 Task: Create a due date automation trigger when advanced on, on the monday of the week a card is due add checklist without checklist at 11:00 AM.
Action: Mouse moved to (998, 124)
Screenshot: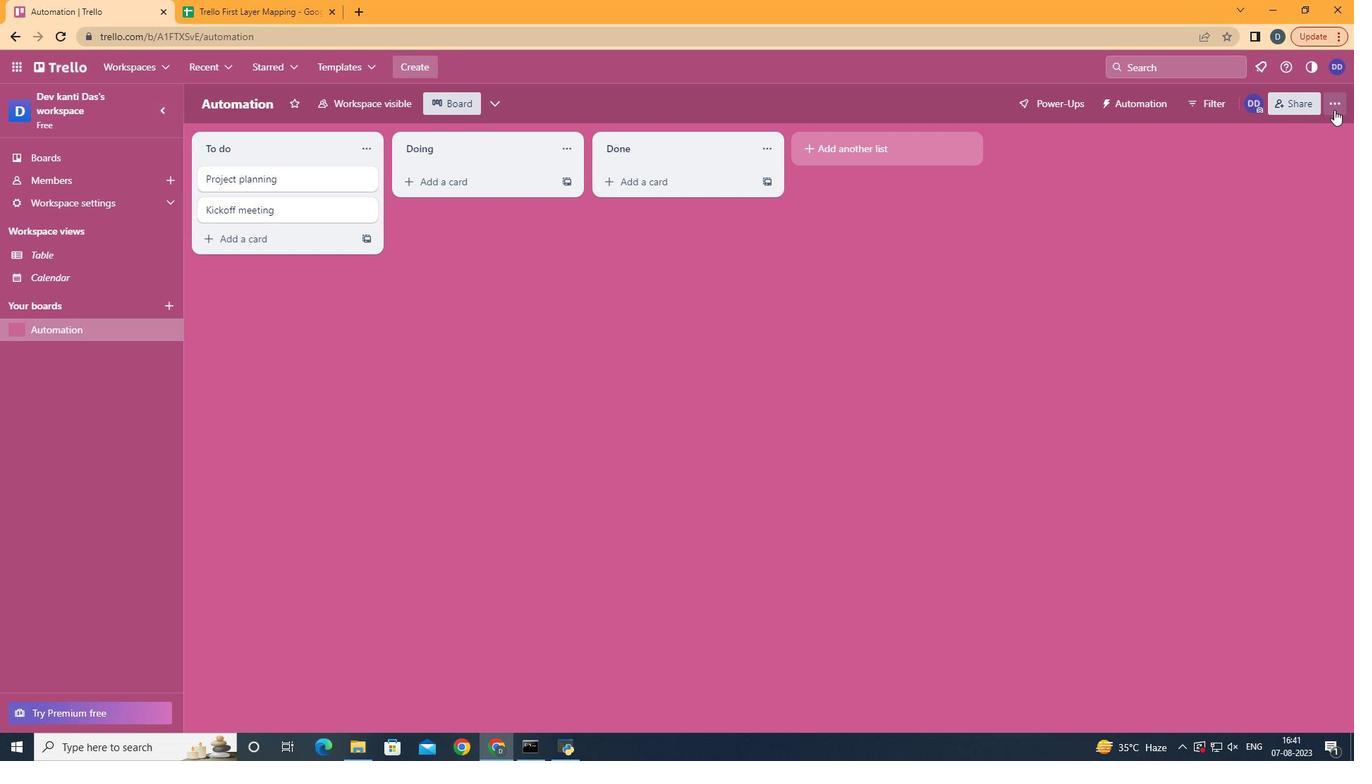 
Action: Mouse pressed left at (998, 124)
Screenshot: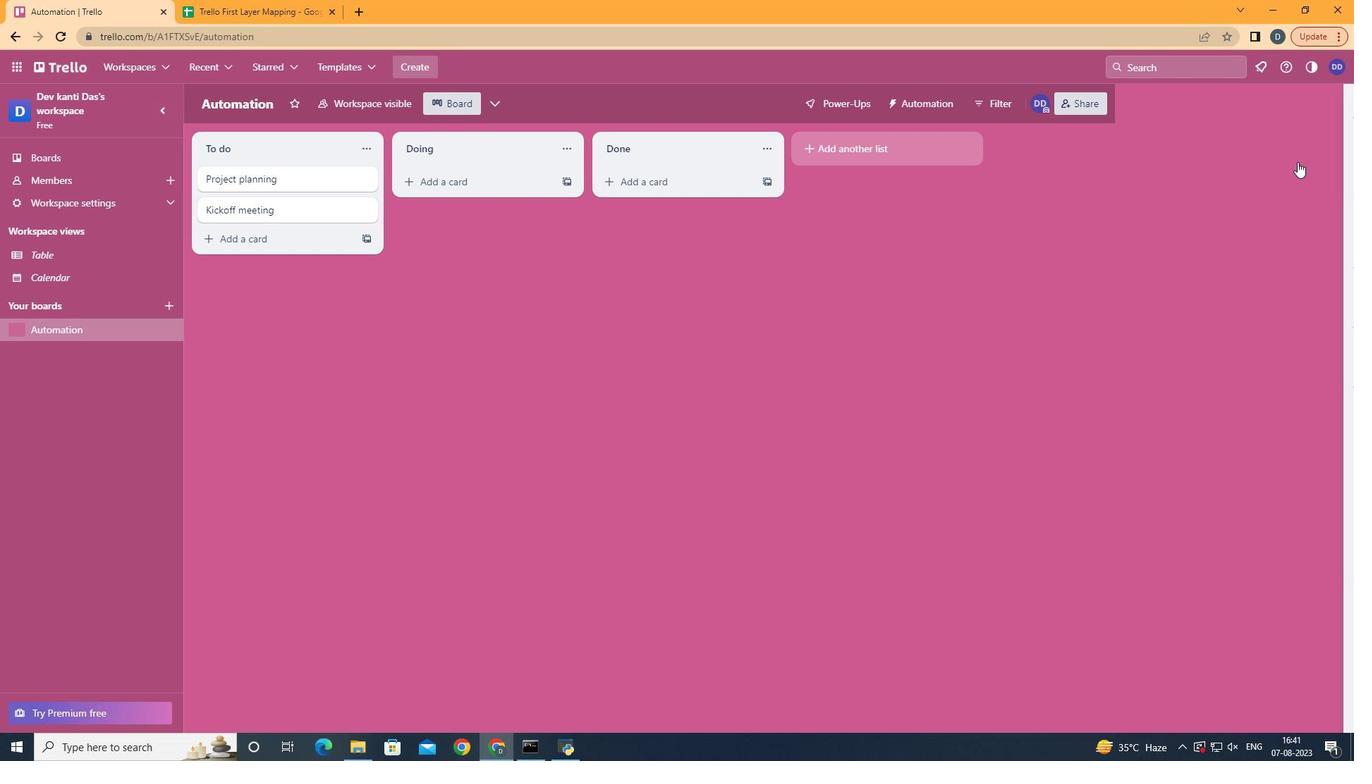 
Action: Mouse moved to (927, 309)
Screenshot: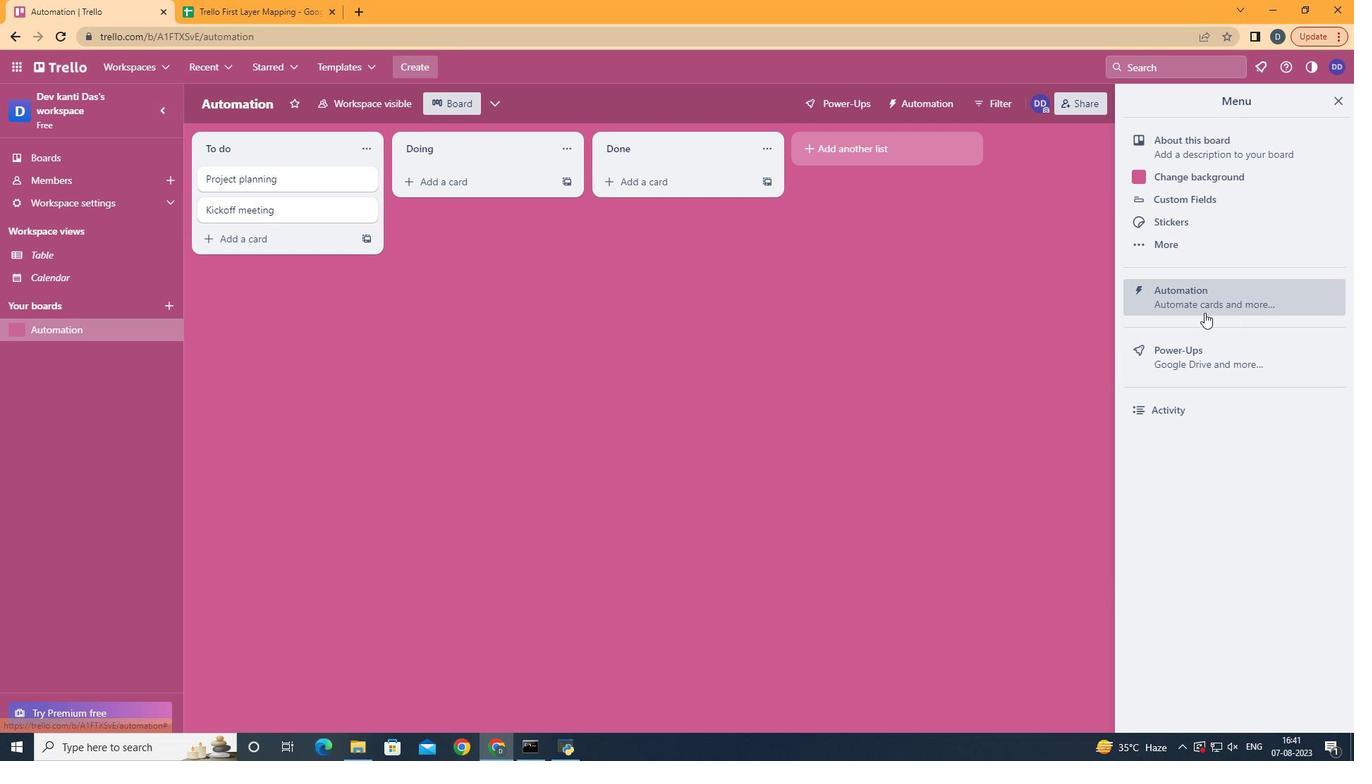 
Action: Mouse pressed left at (927, 309)
Screenshot: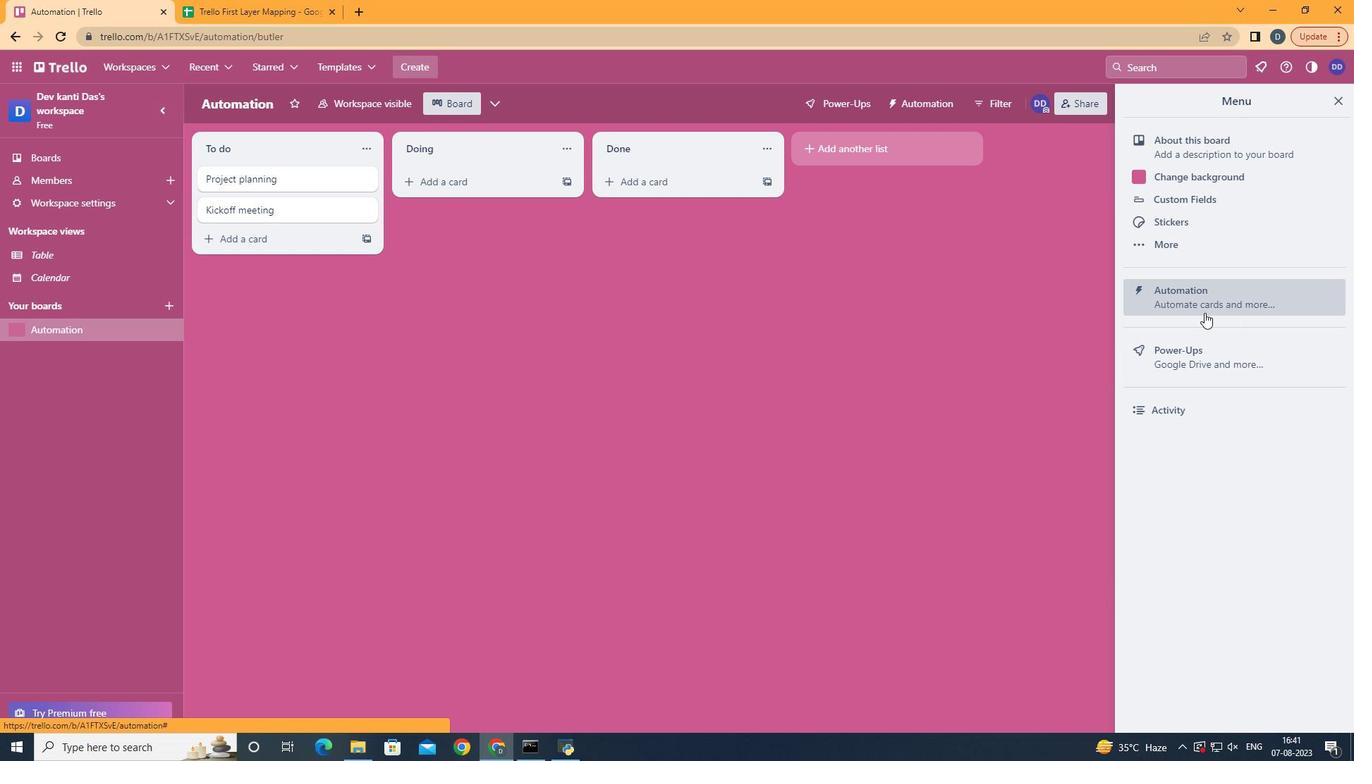 
Action: Mouse moved to (402, 286)
Screenshot: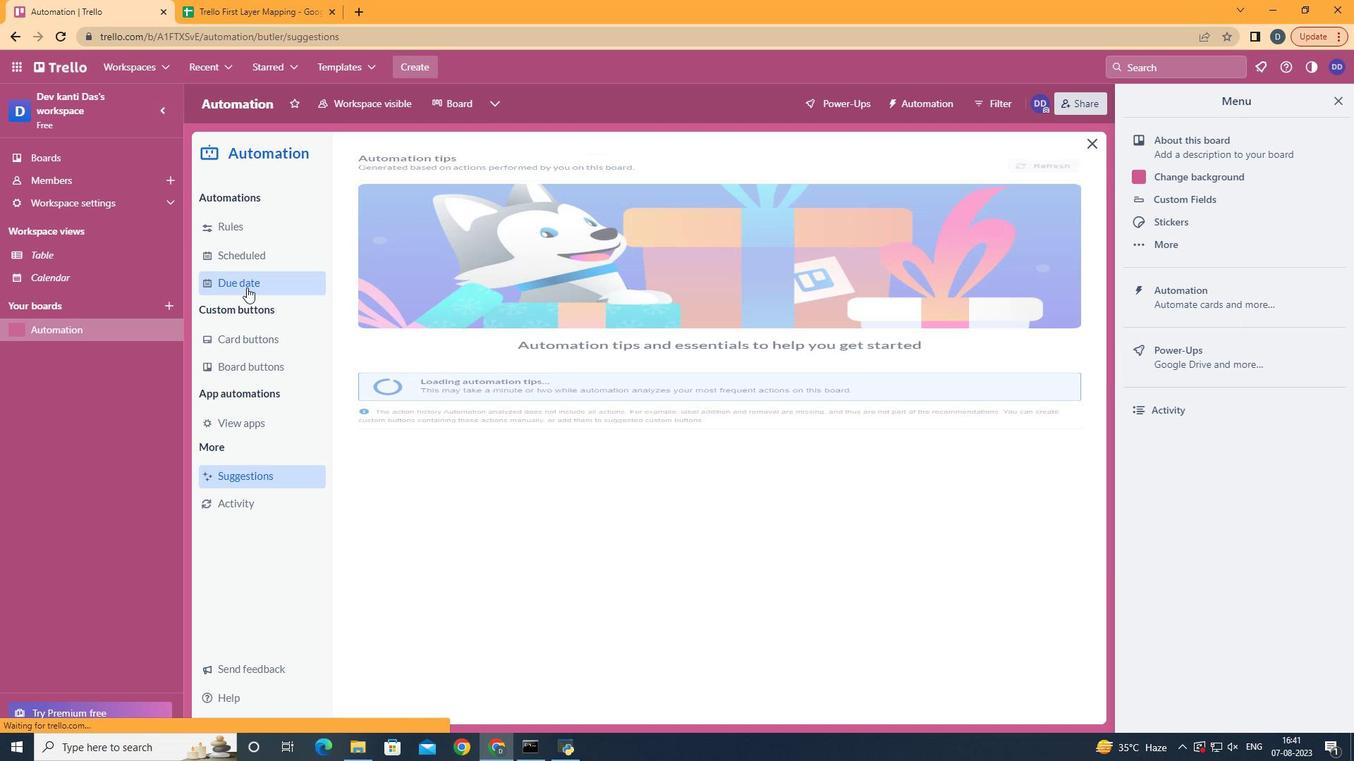 
Action: Mouse pressed left at (402, 286)
Screenshot: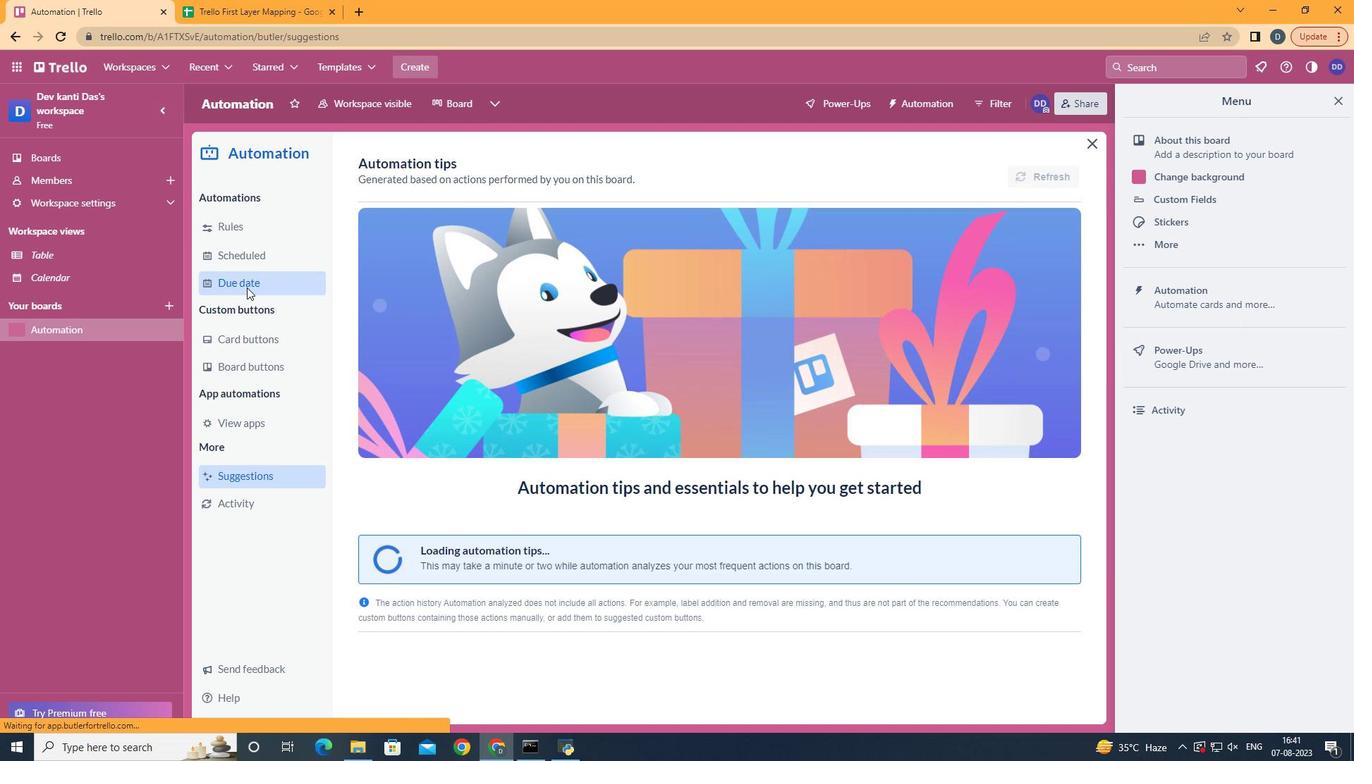 
Action: Mouse moved to (816, 177)
Screenshot: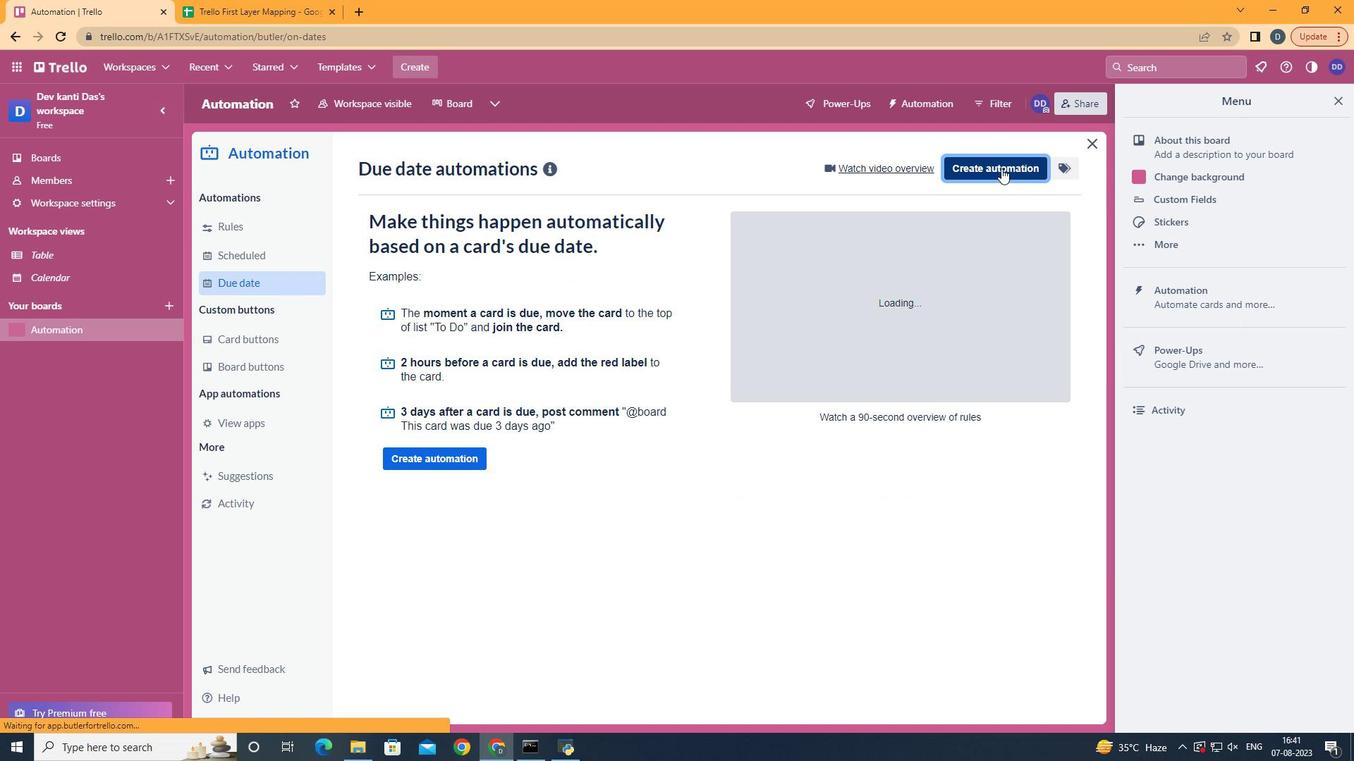 
Action: Mouse pressed left at (816, 177)
Screenshot: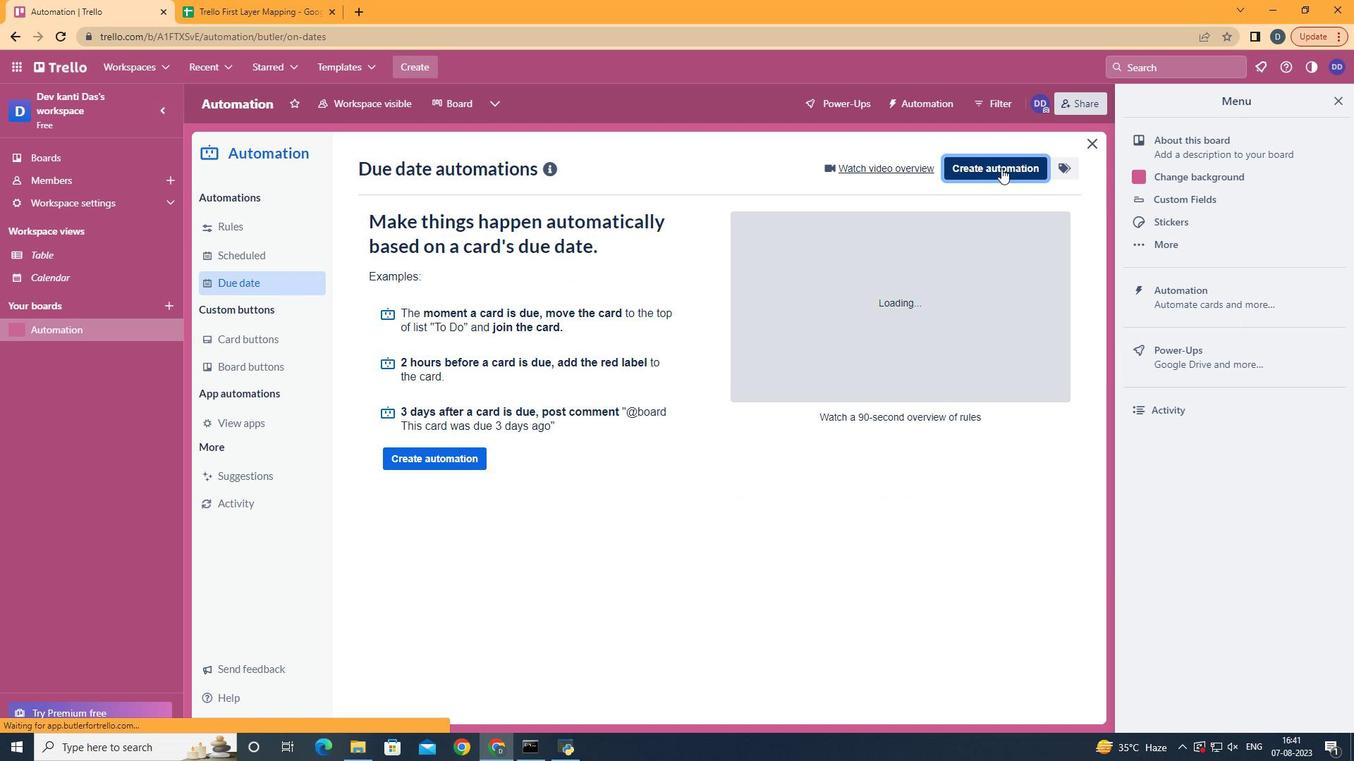 
Action: Mouse moved to (636, 306)
Screenshot: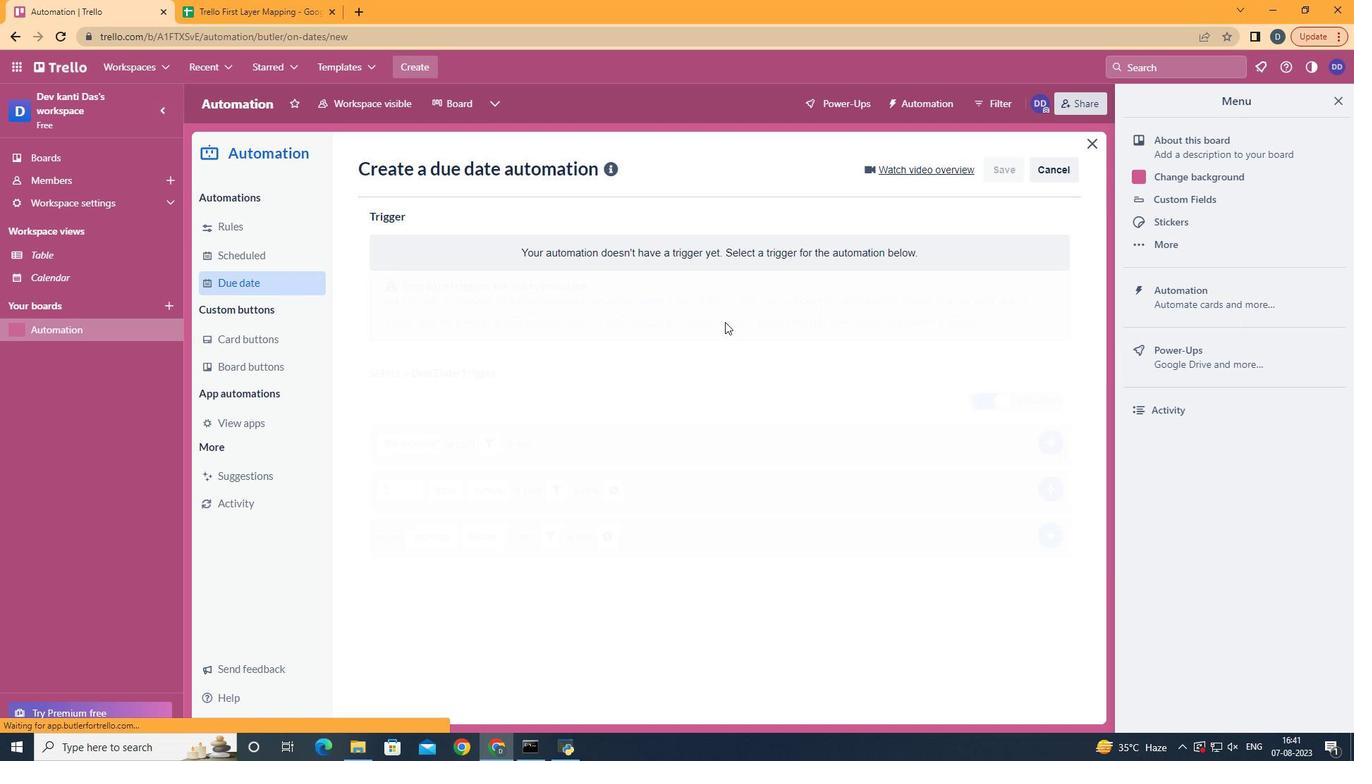 
Action: Mouse pressed left at (636, 306)
Screenshot: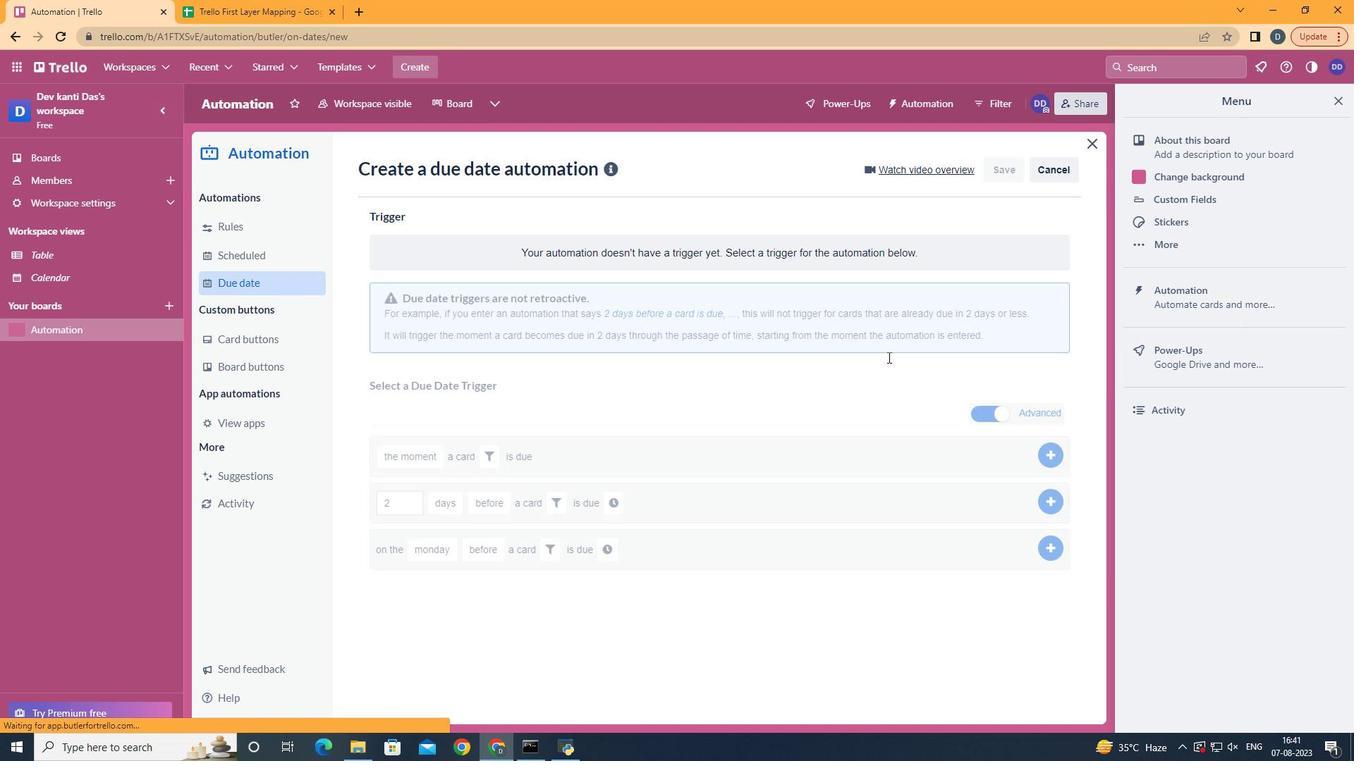 
Action: Mouse moved to (514, 362)
Screenshot: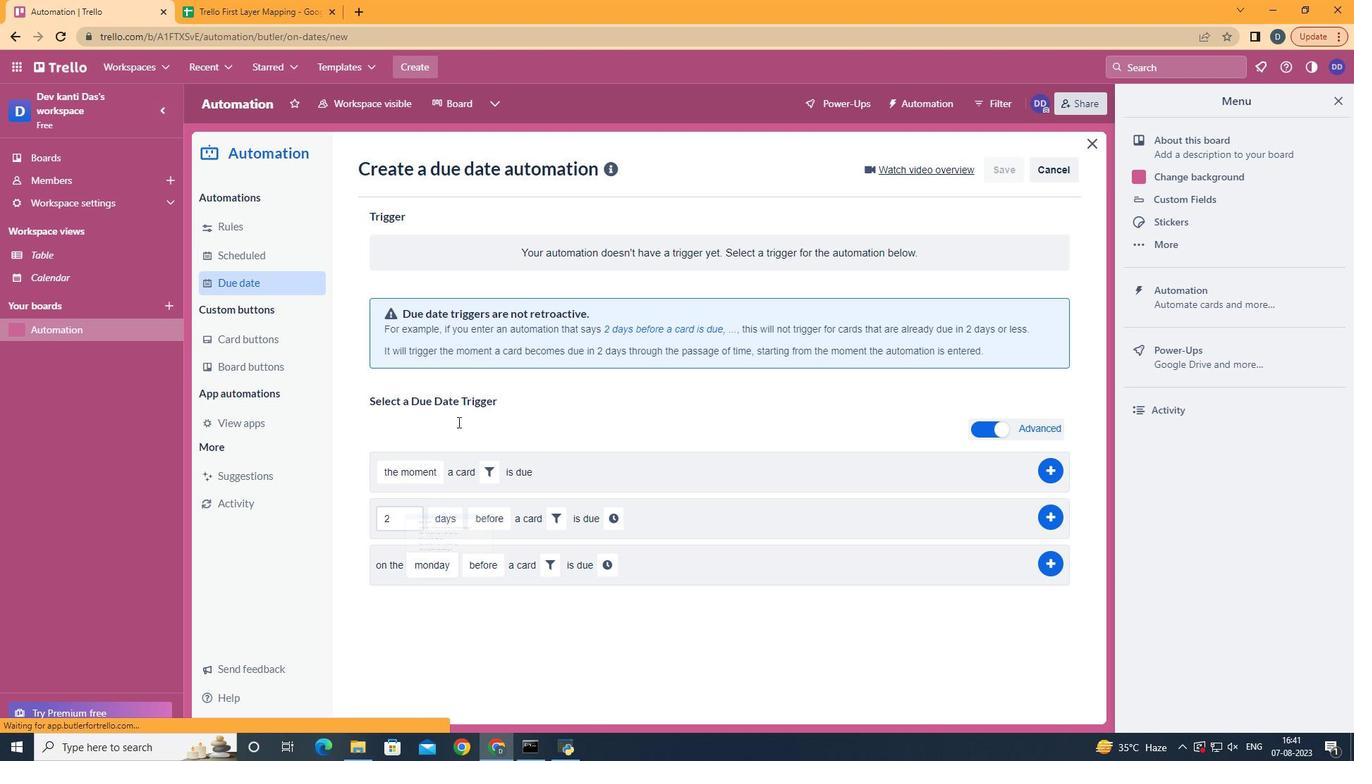 
Action: Mouse pressed left at (514, 362)
Screenshot: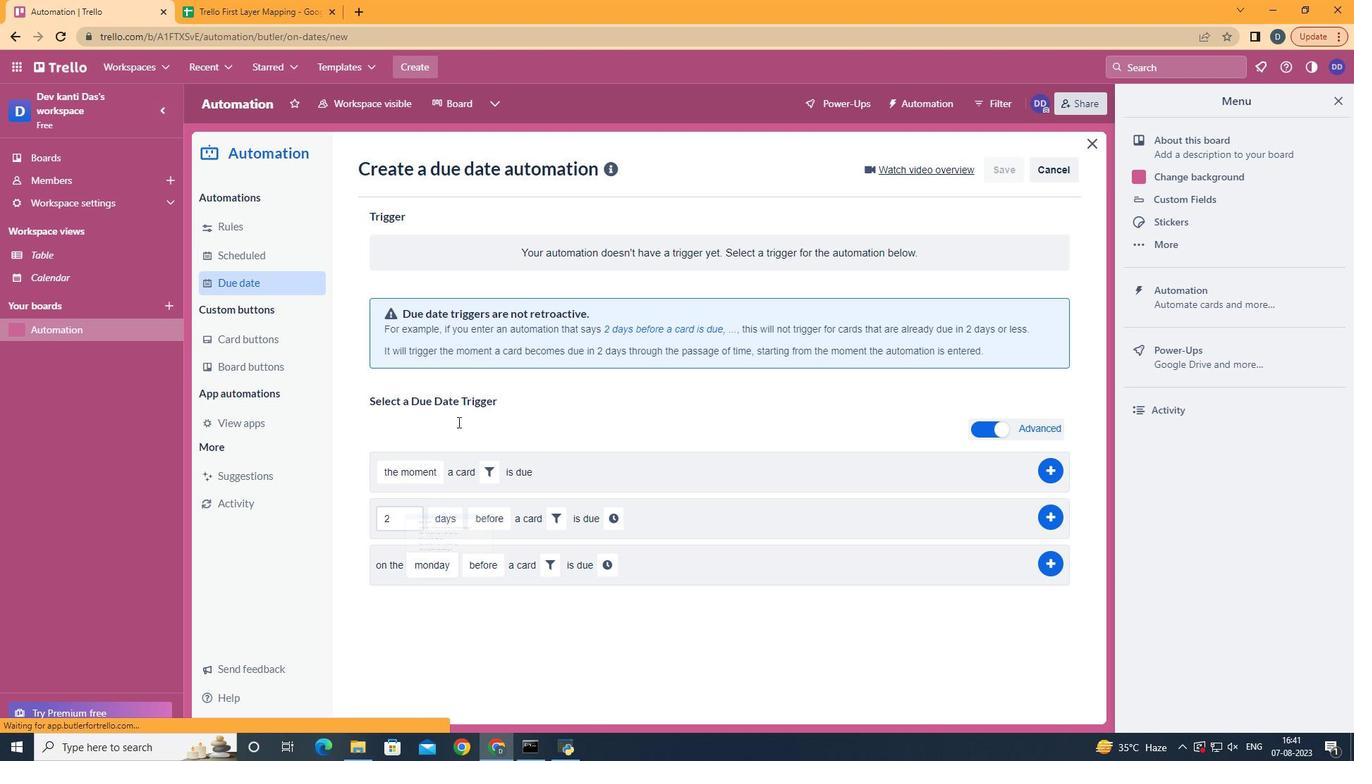 
Action: Mouse moved to (544, 613)
Screenshot: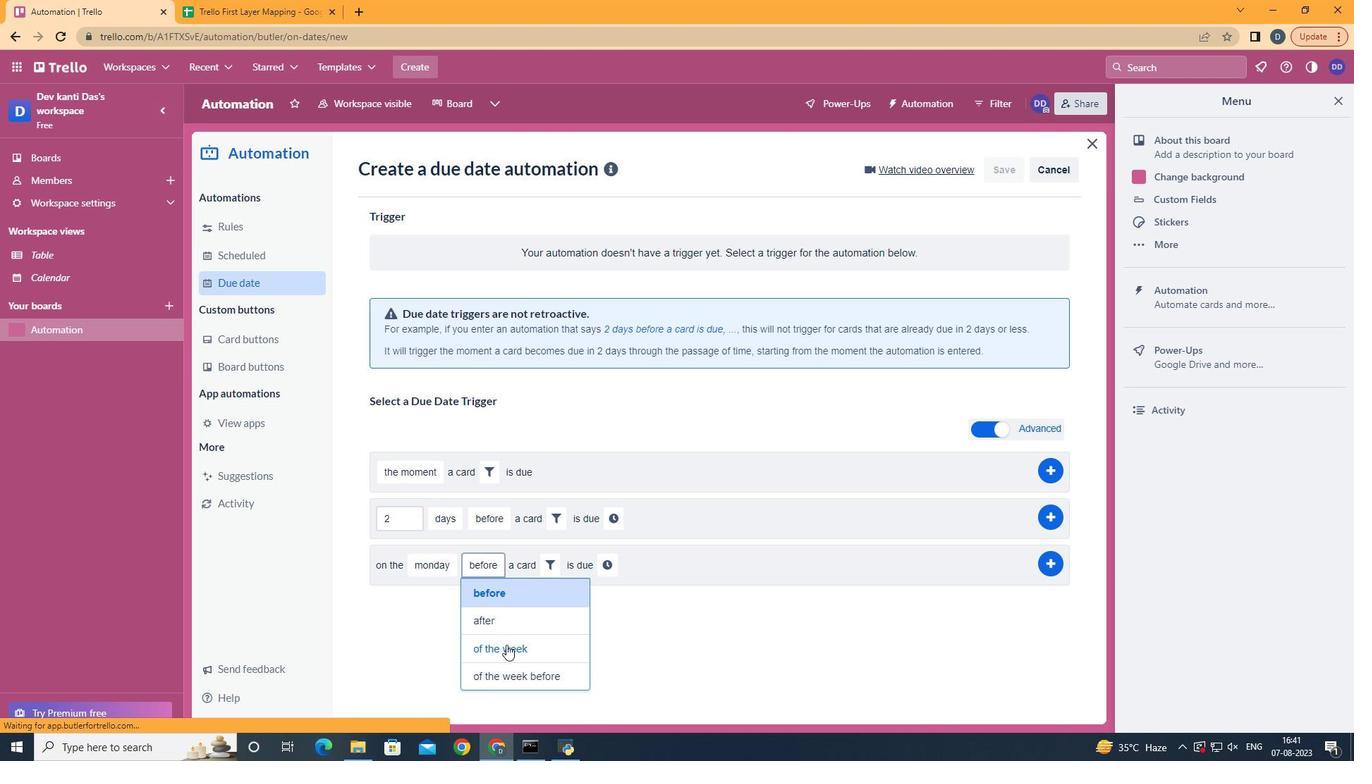 
Action: Mouse pressed left at (544, 613)
Screenshot: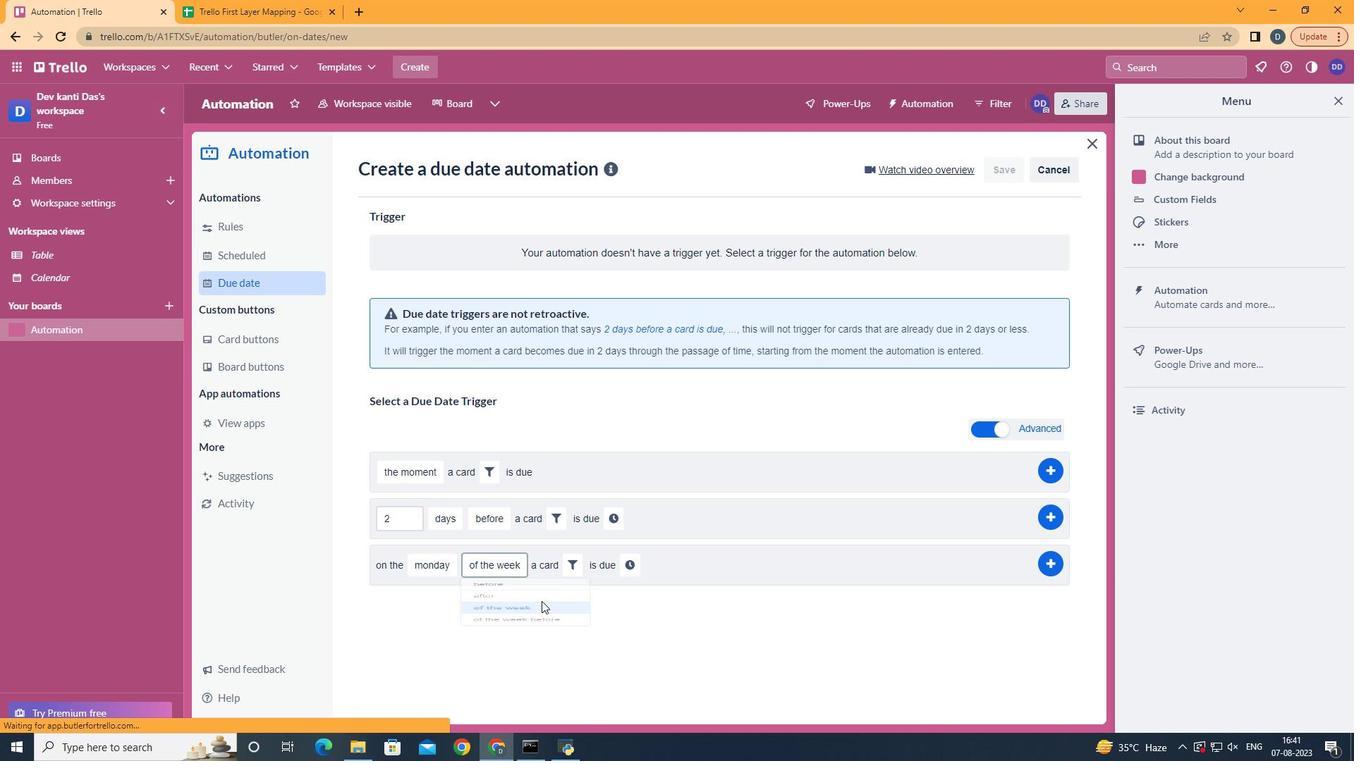 
Action: Mouse moved to (581, 532)
Screenshot: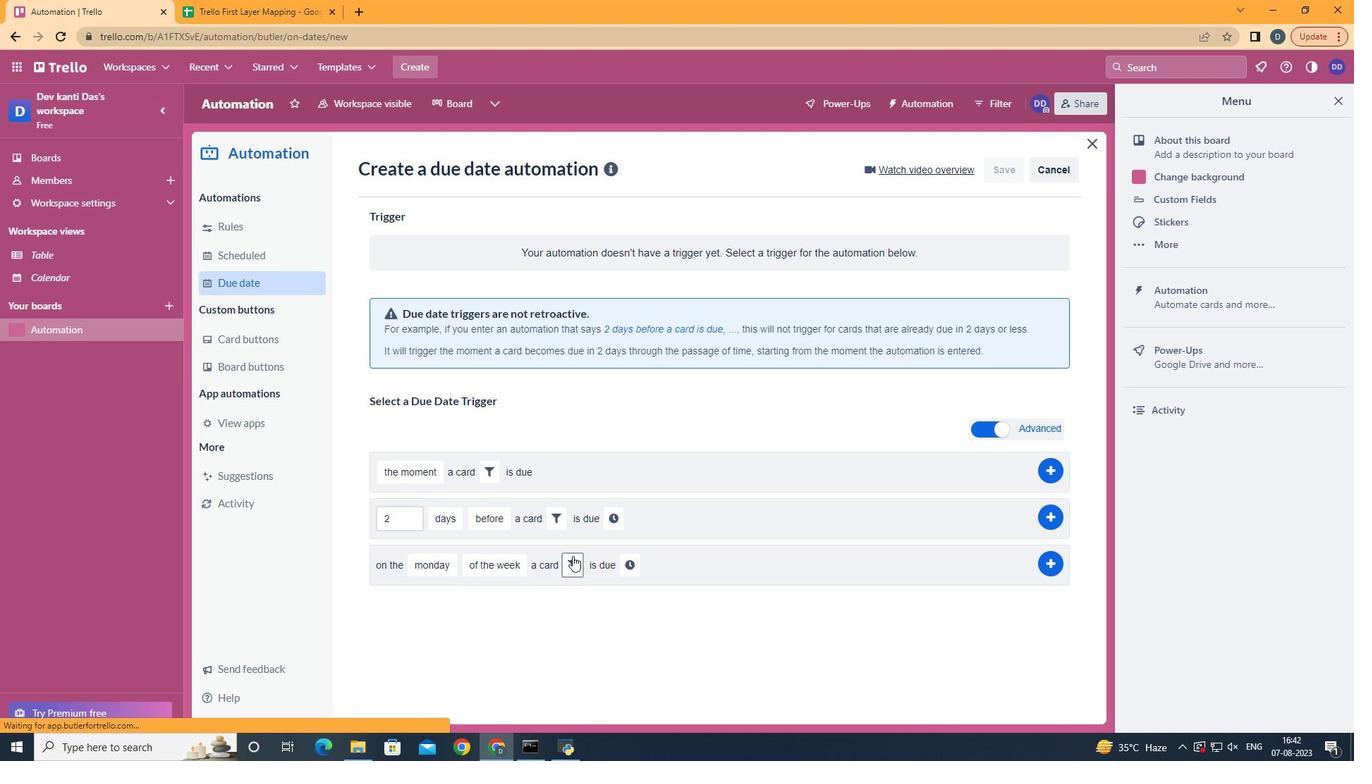 
Action: Mouse pressed left at (581, 532)
Screenshot: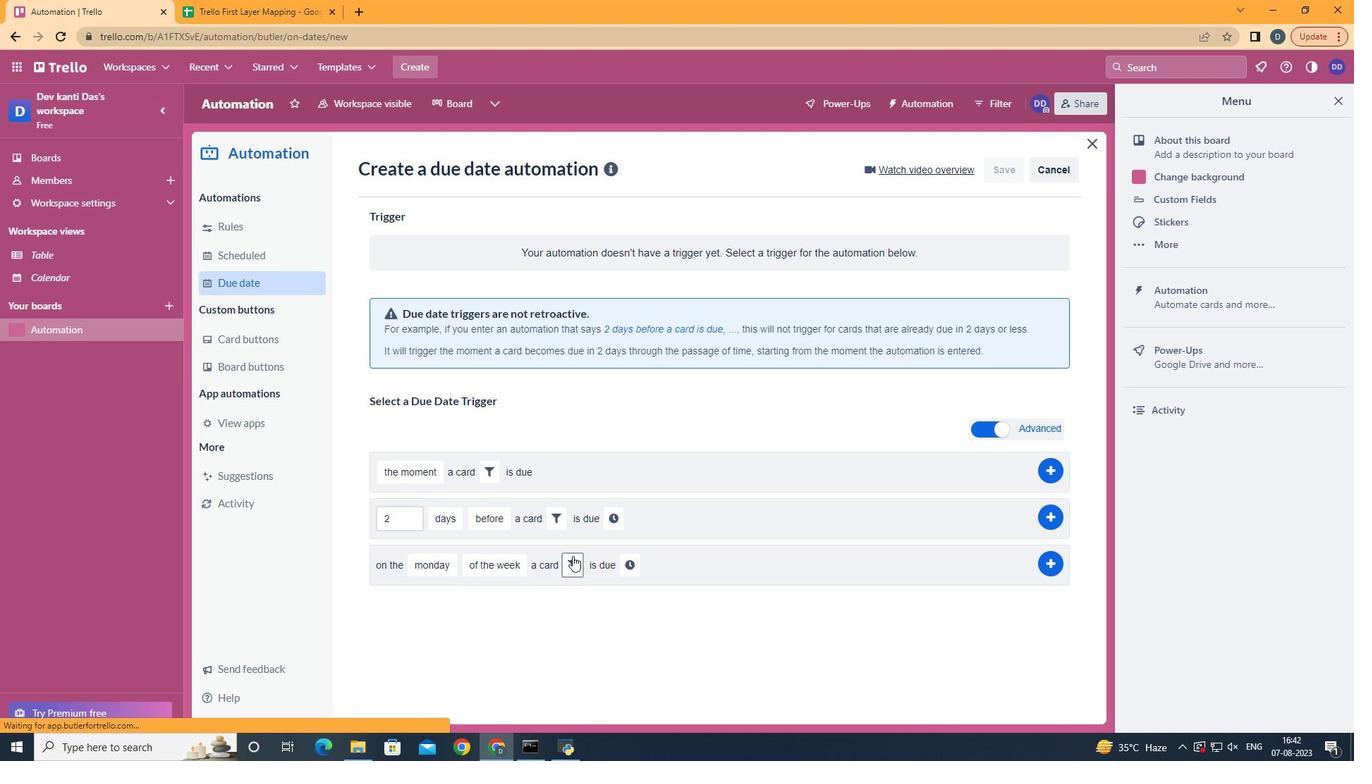 
Action: Mouse moved to (652, 590)
Screenshot: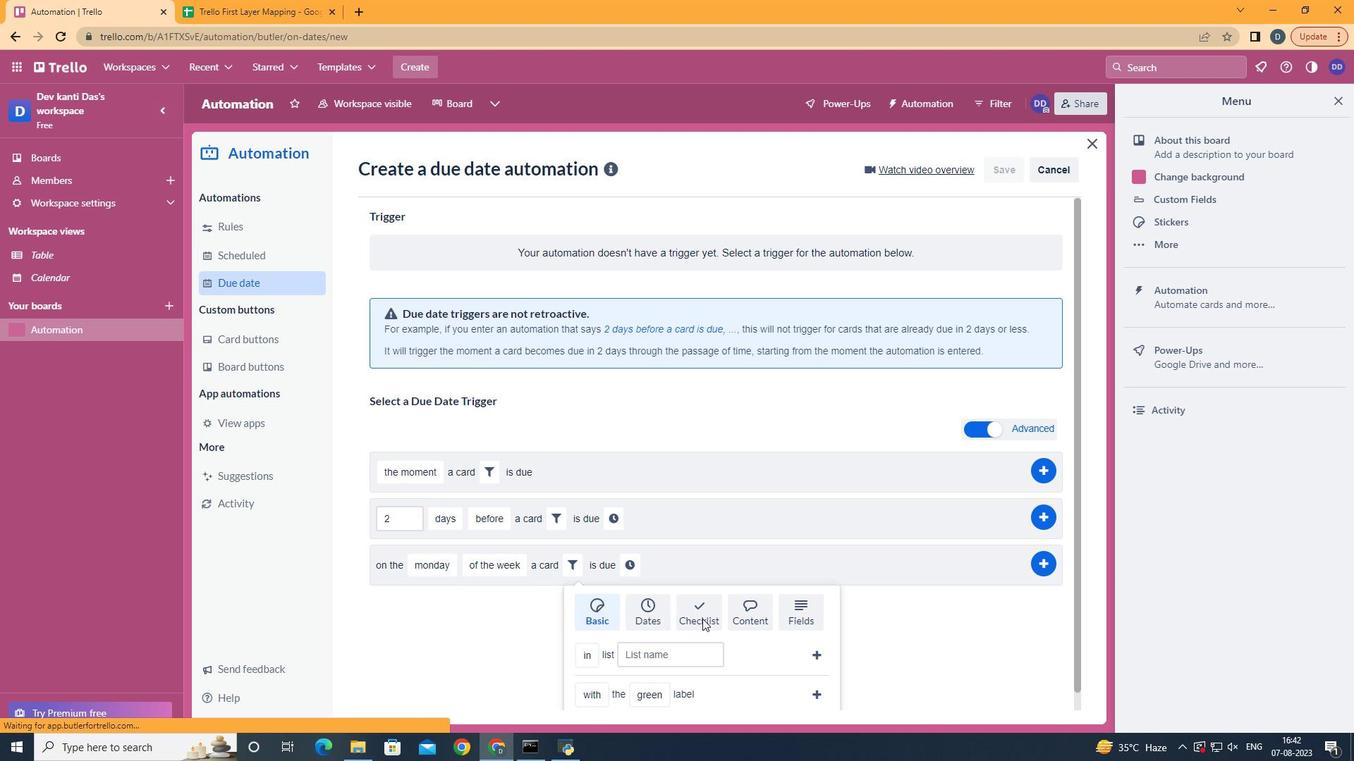 
Action: Mouse pressed left at (652, 590)
Screenshot: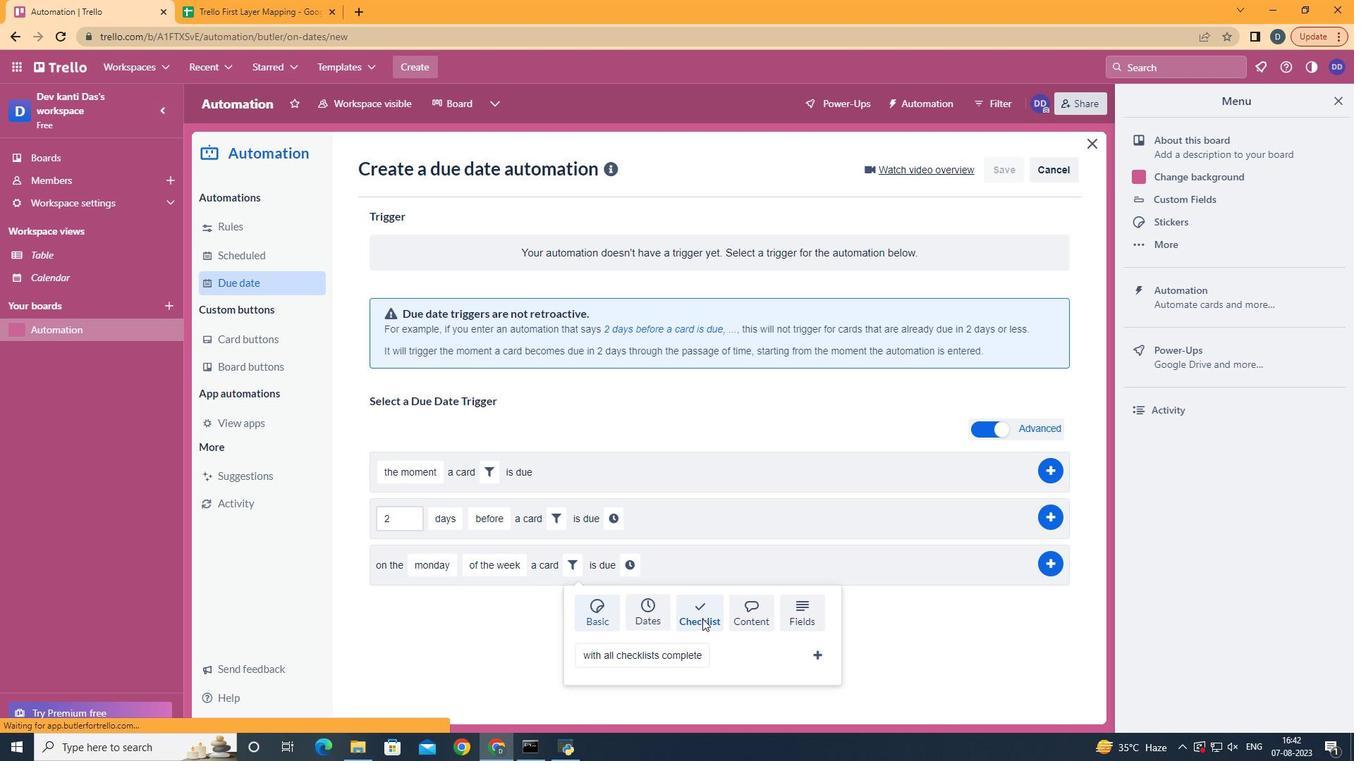 
Action: Mouse moved to (634, 601)
Screenshot: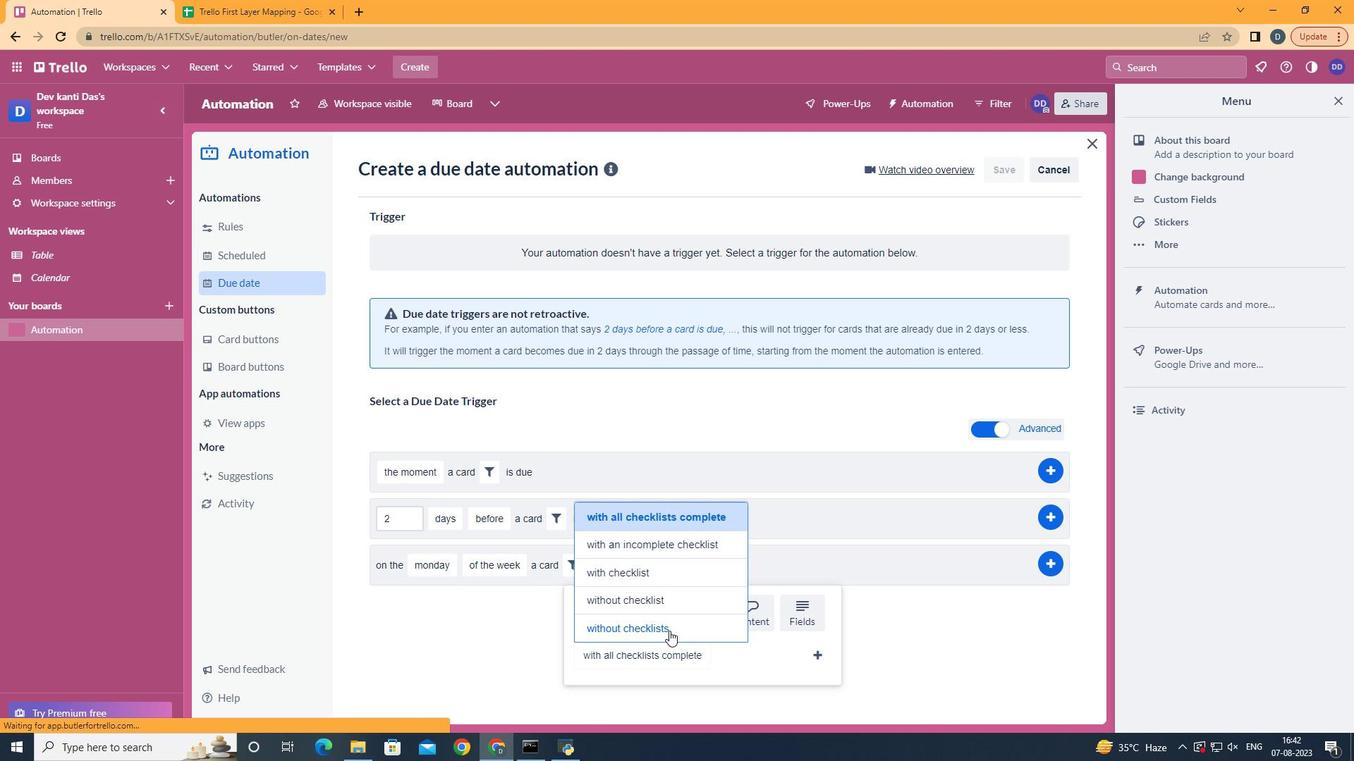 
Action: Mouse pressed left at (634, 601)
Screenshot: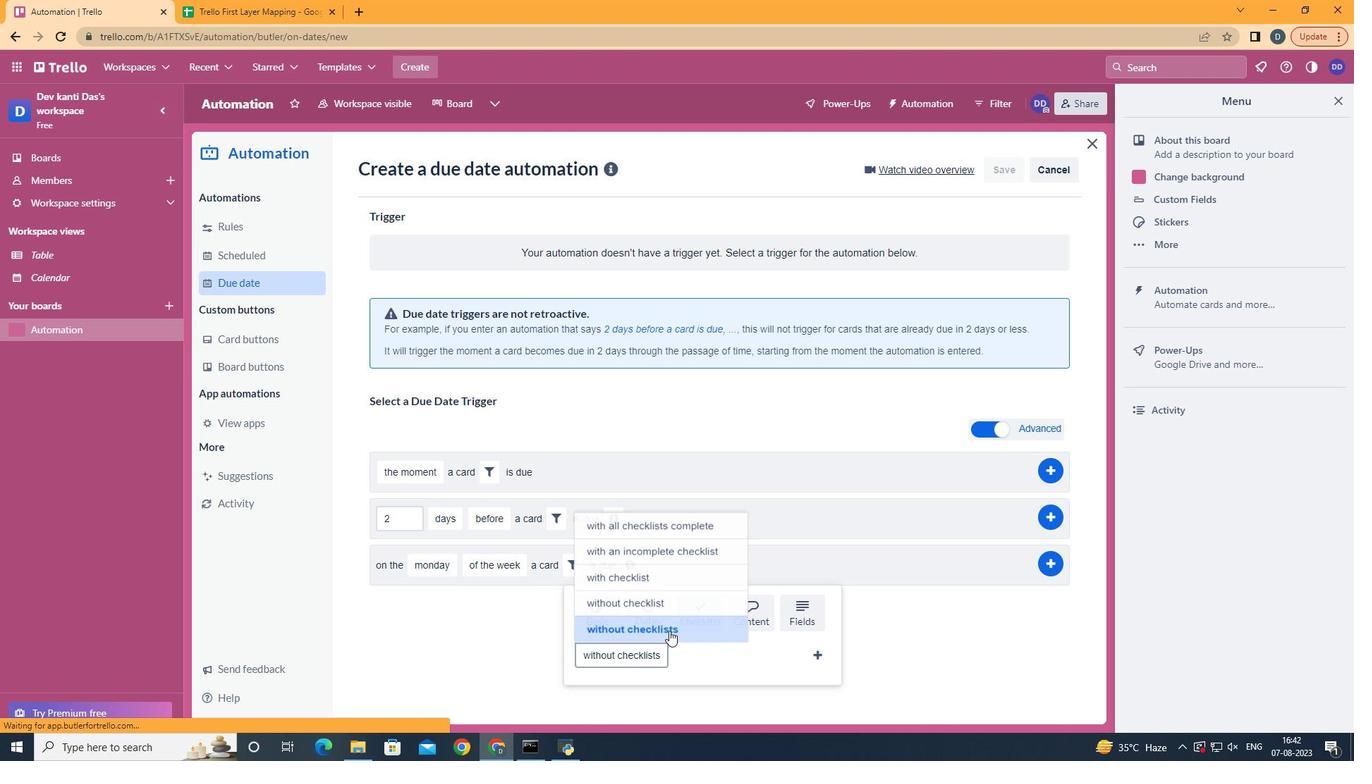 
Action: Mouse moved to (717, 627)
Screenshot: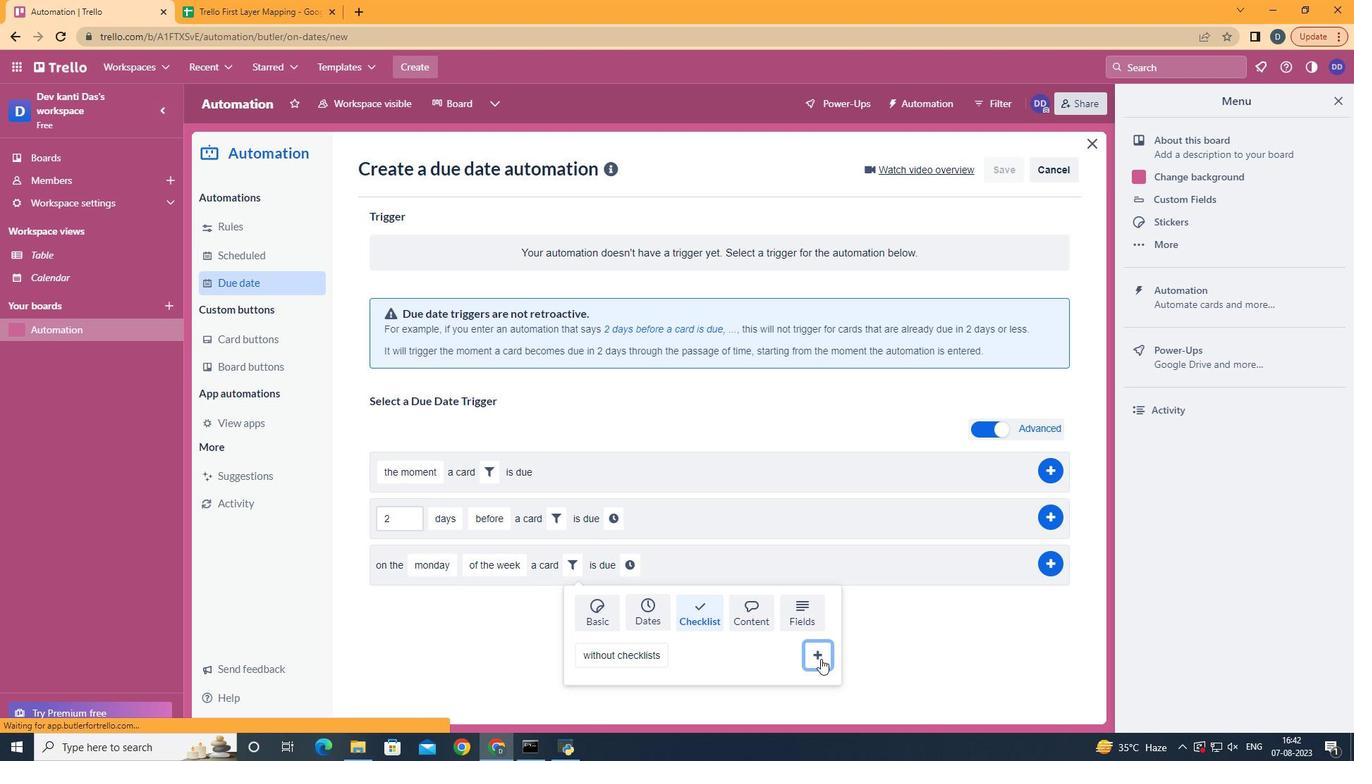 
Action: Mouse pressed left at (717, 627)
Screenshot: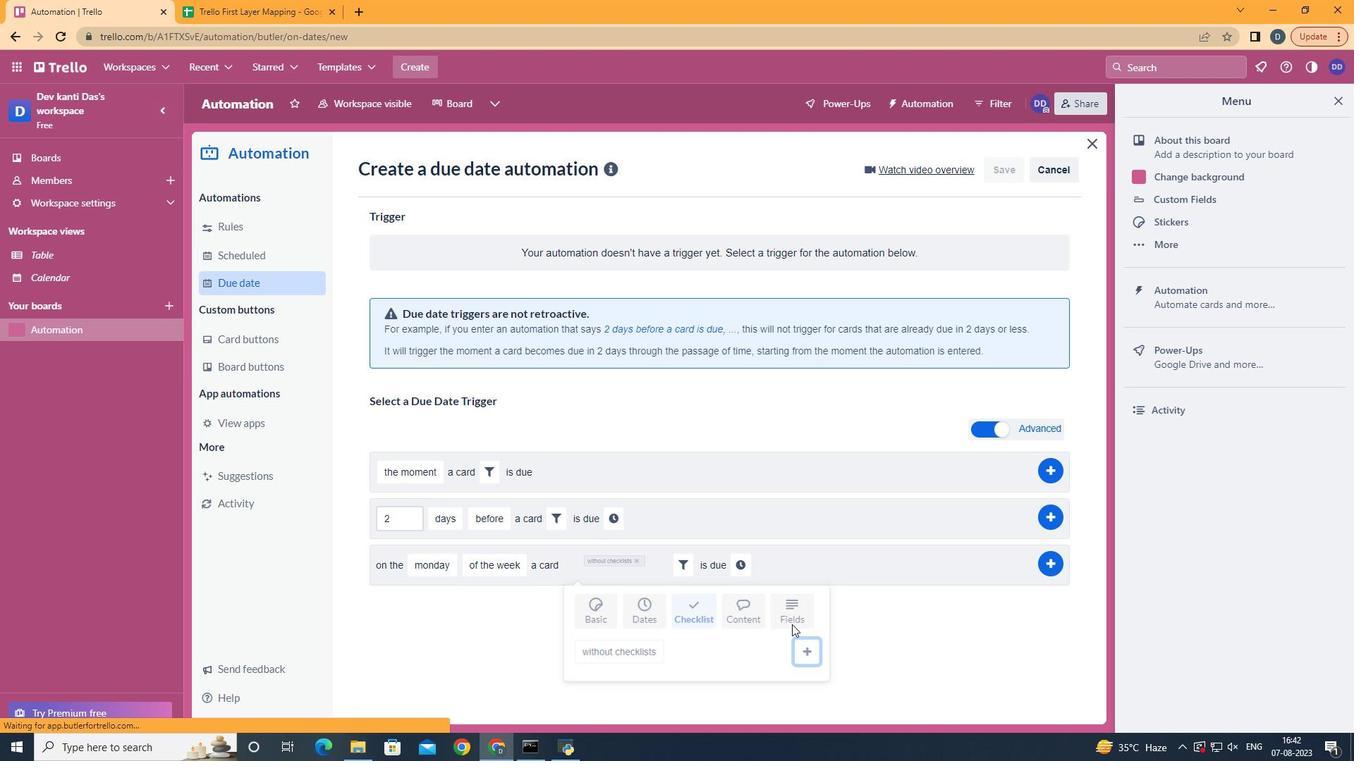 
Action: Mouse moved to (672, 549)
Screenshot: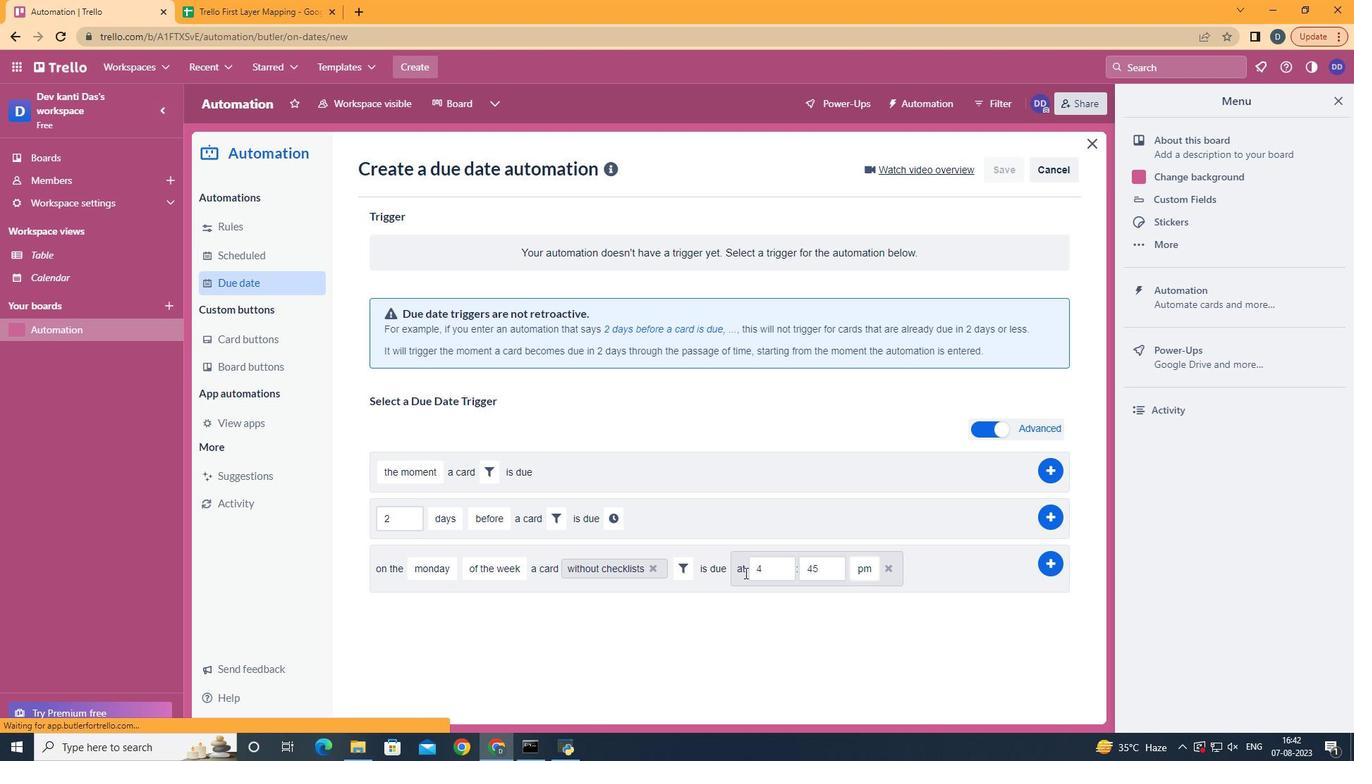 
Action: Mouse pressed left at (672, 549)
Screenshot: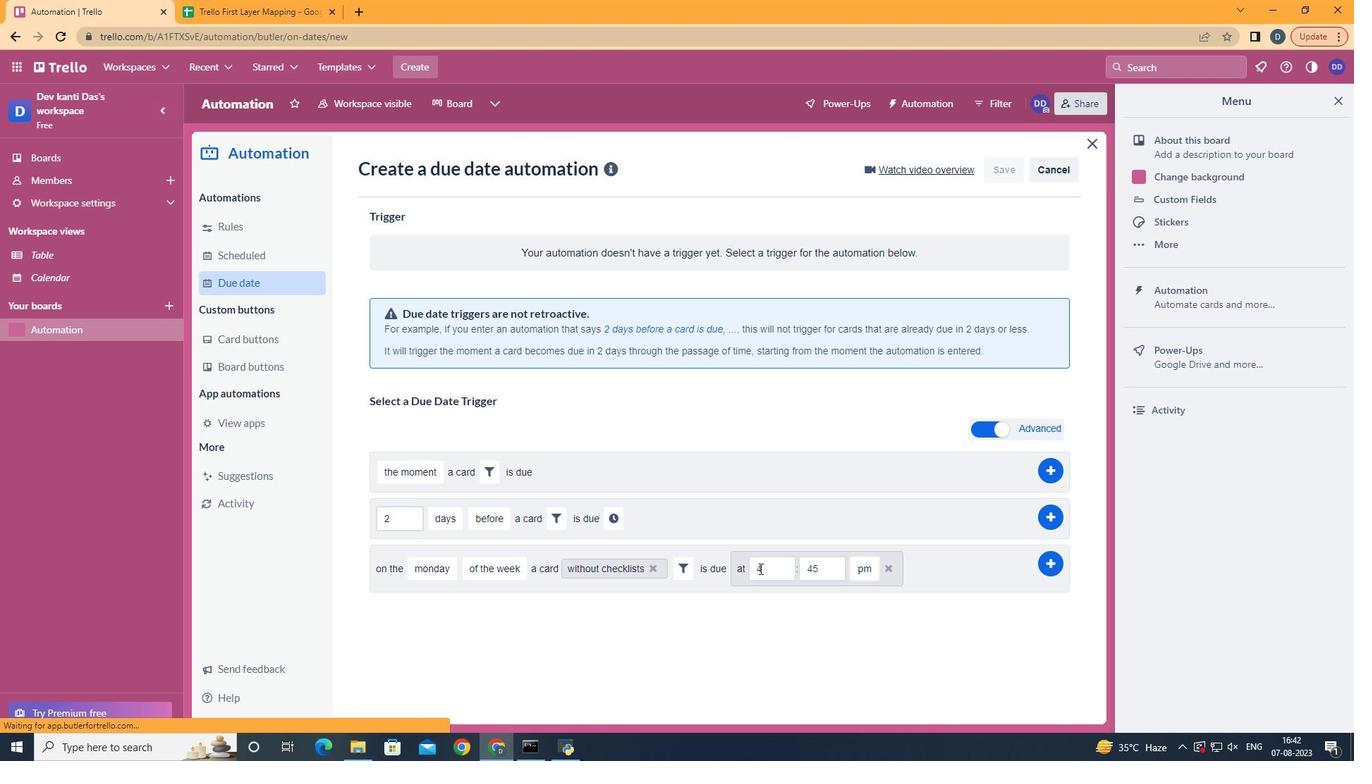 
Action: Mouse moved to (696, 544)
Screenshot: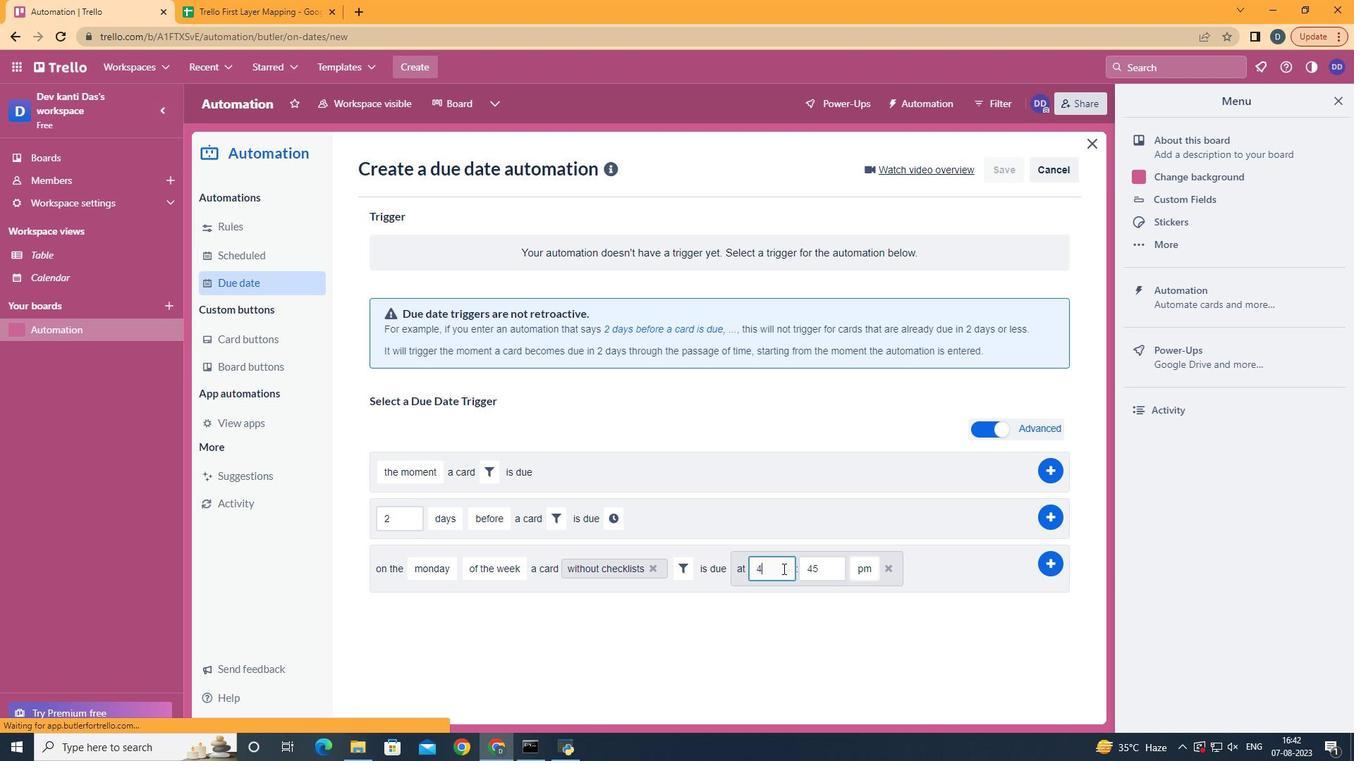 
Action: Mouse pressed left at (696, 544)
Screenshot: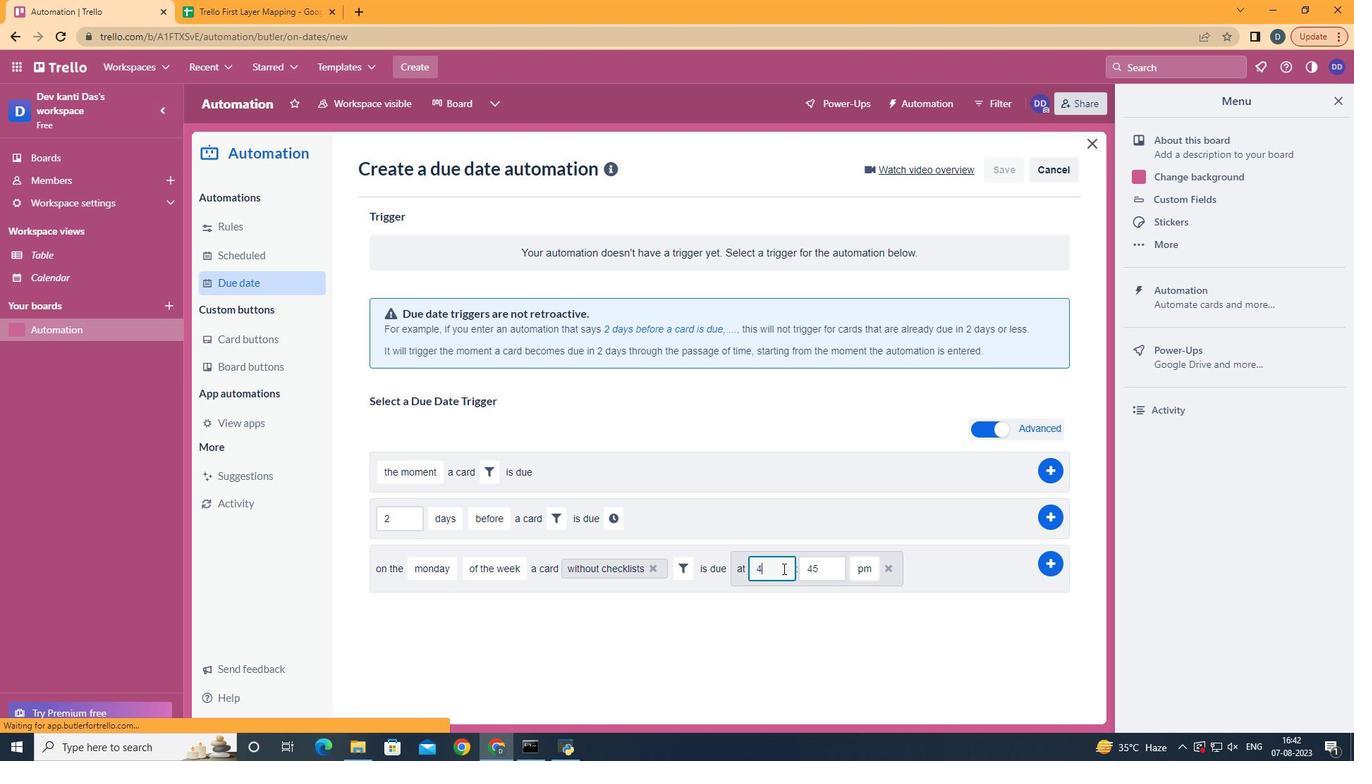 
Action: Key pressed <Key.backspace>11
Screenshot: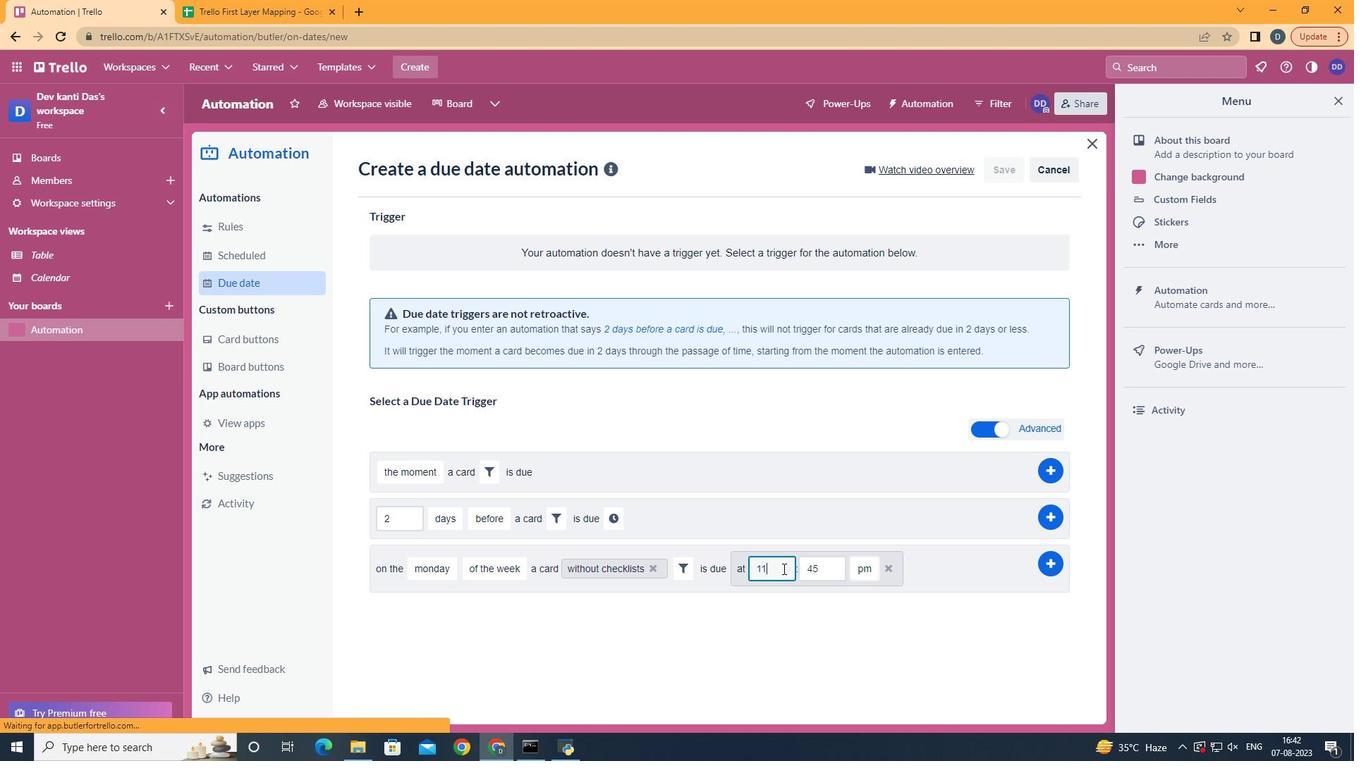 
Action: Mouse moved to (714, 545)
Screenshot: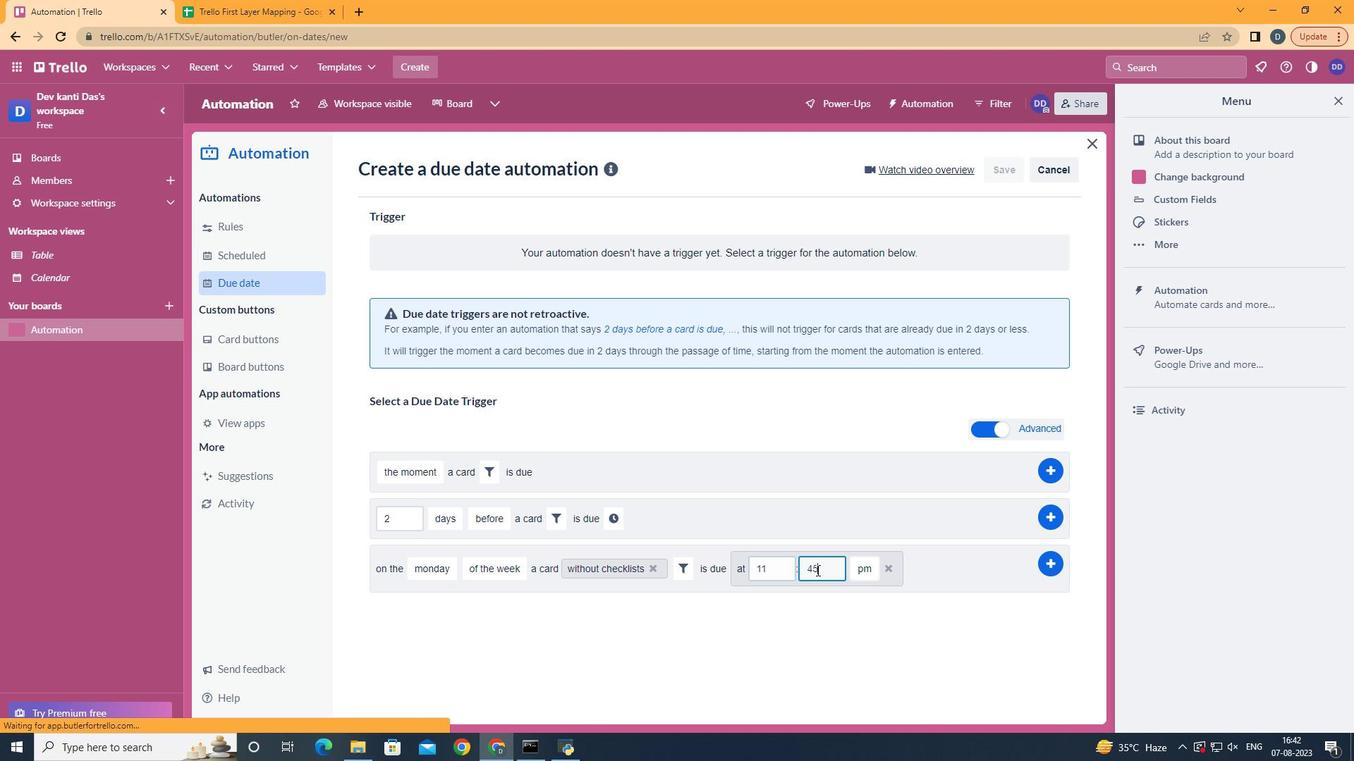 
Action: Mouse pressed left at (714, 545)
Screenshot: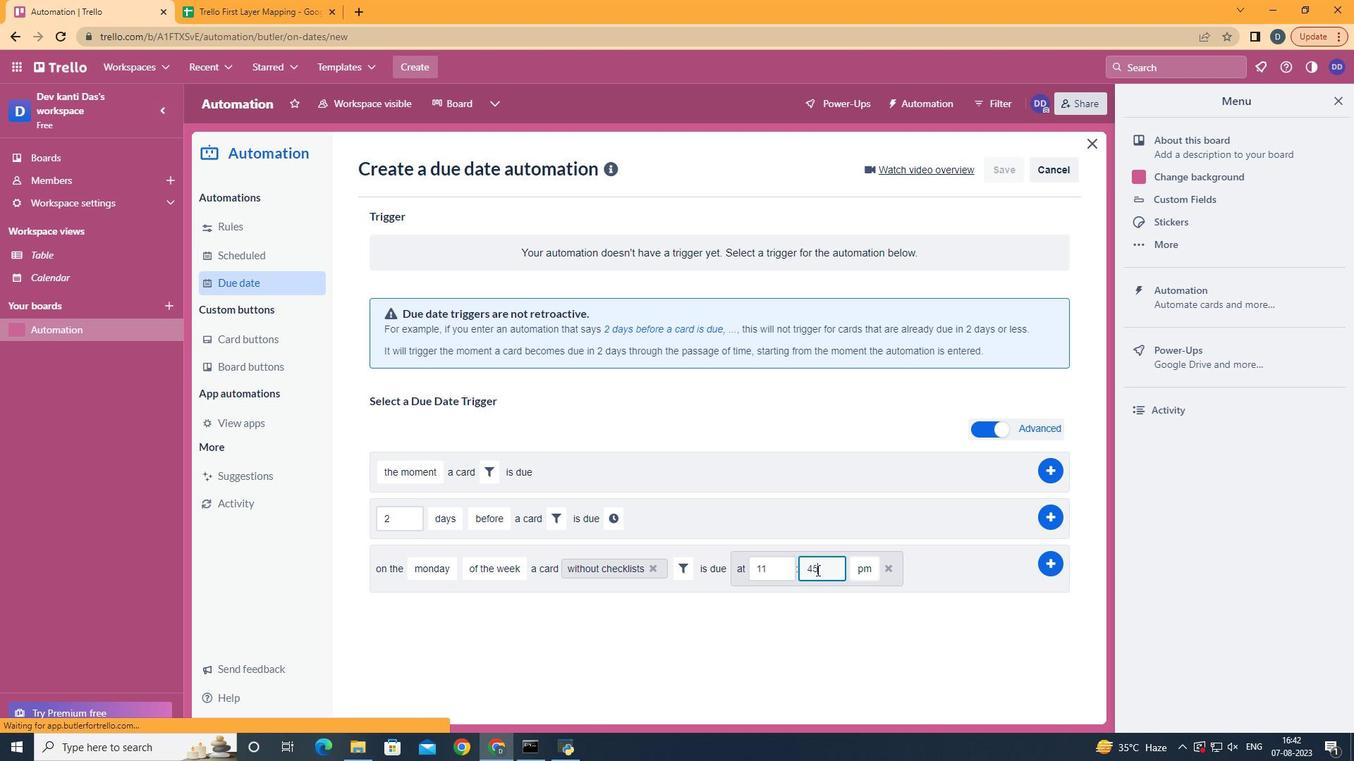
Action: Key pressed <Key.backspace><Key.backspace>00
Screenshot: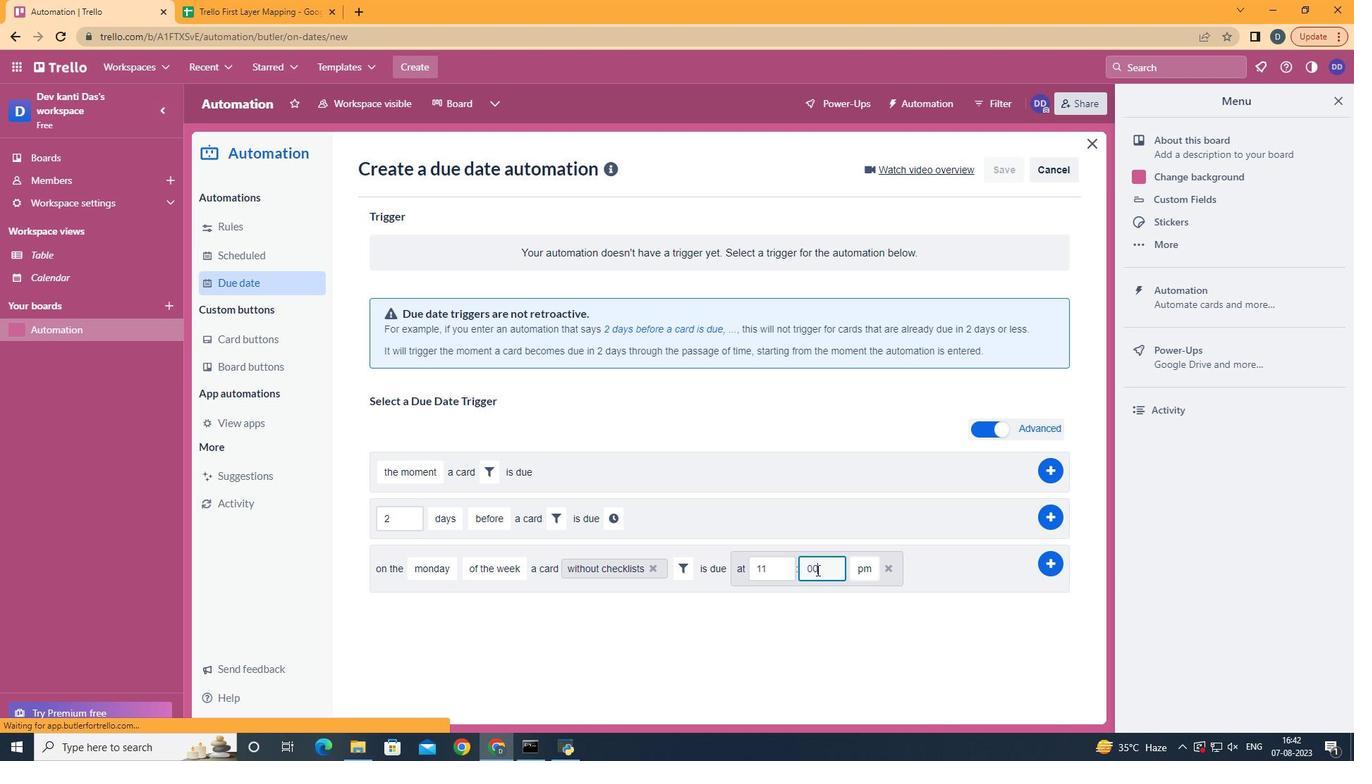 
Action: Mouse moved to (742, 568)
Screenshot: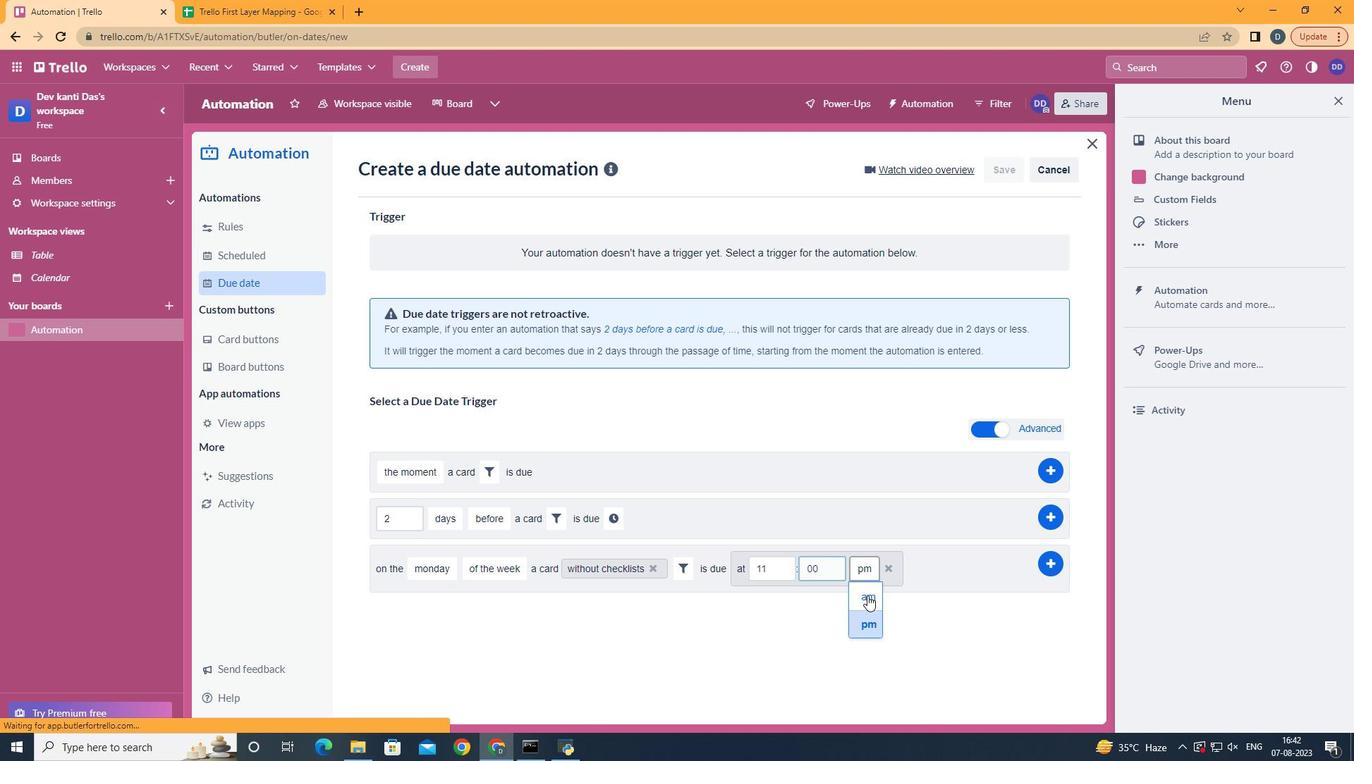 
Action: Mouse pressed left at (742, 568)
Screenshot: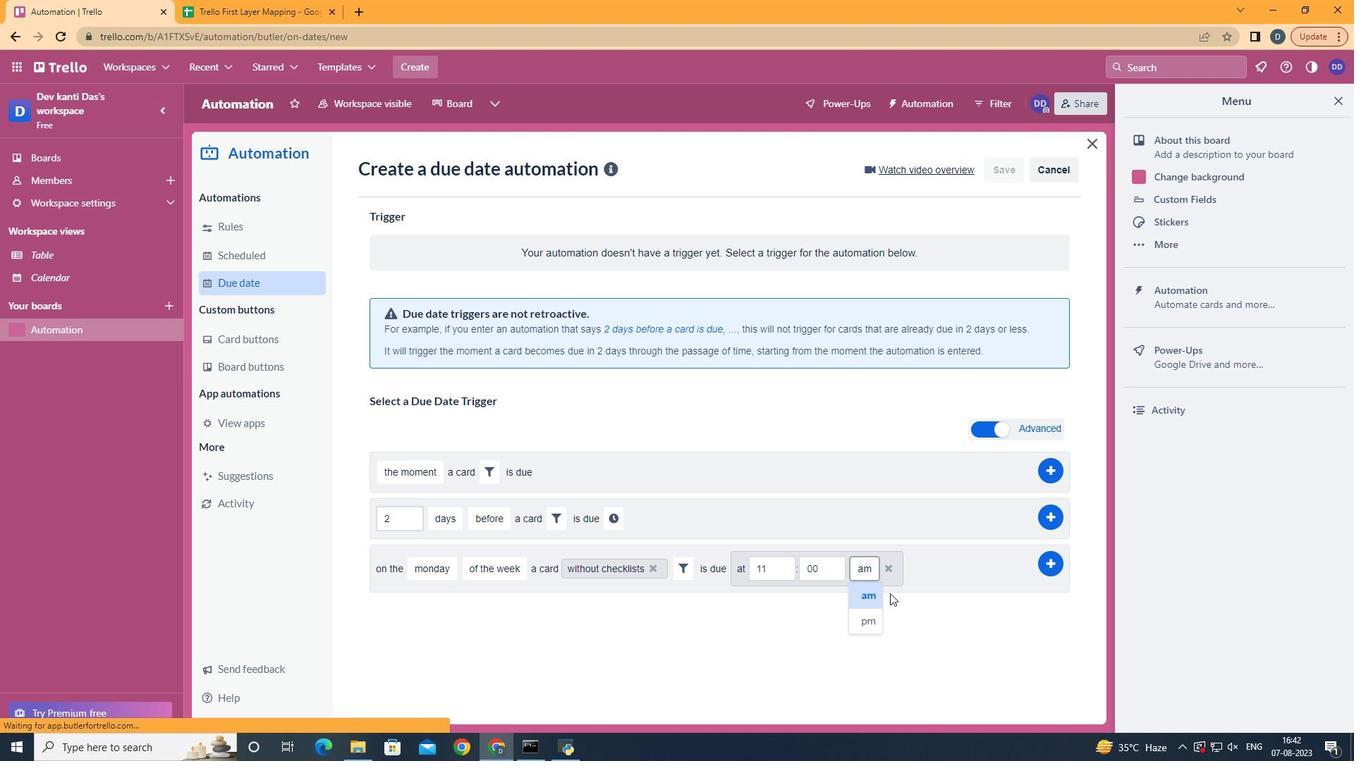 
Action: Mouse moved to (837, 535)
Screenshot: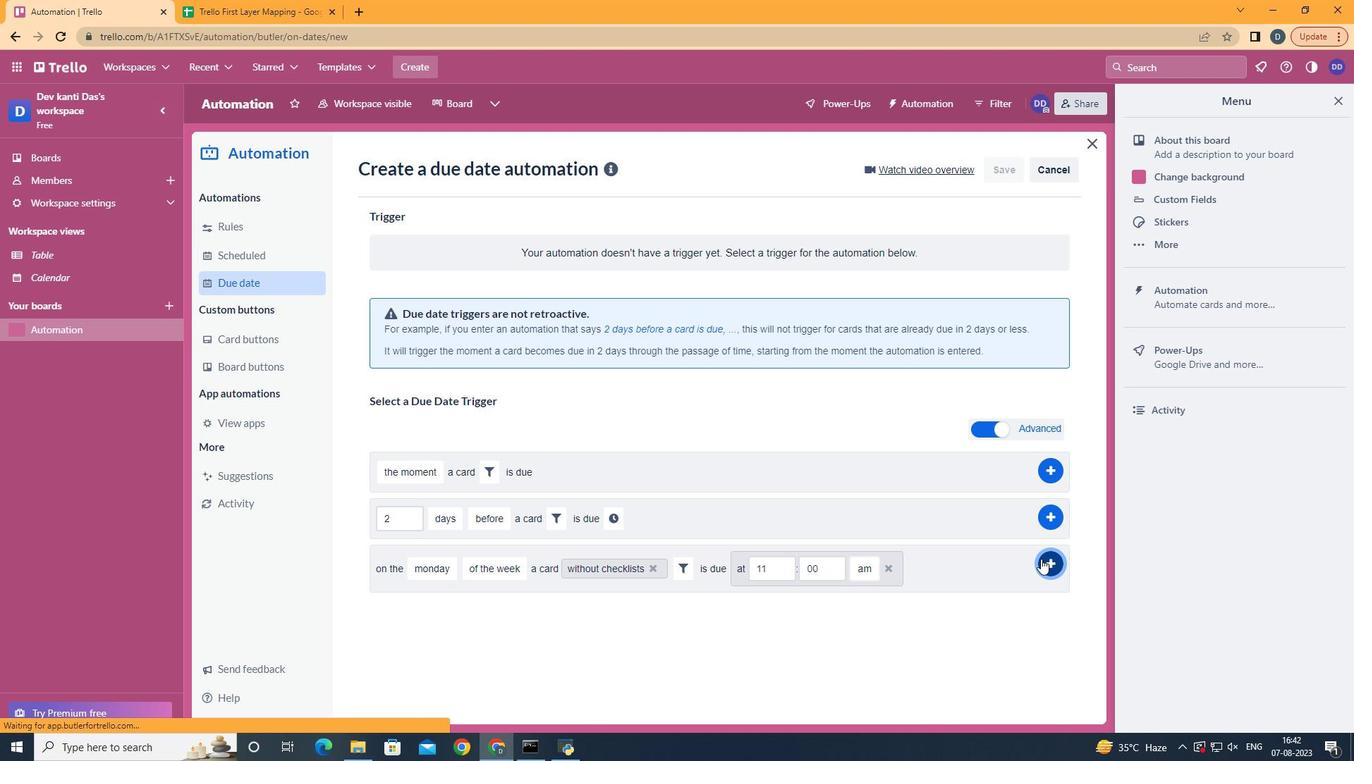 
Action: Mouse pressed left at (837, 535)
Screenshot: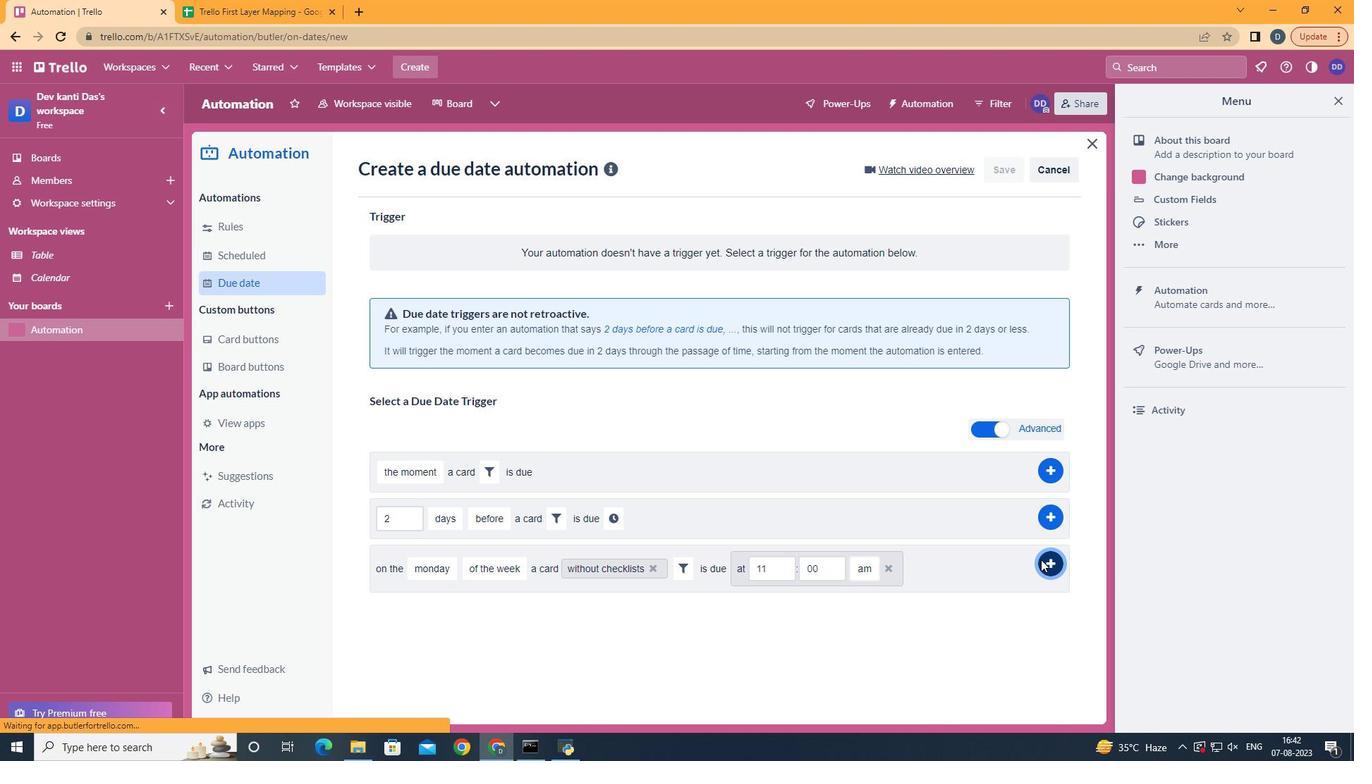 
Action: Mouse moved to (708, 228)
Screenshot: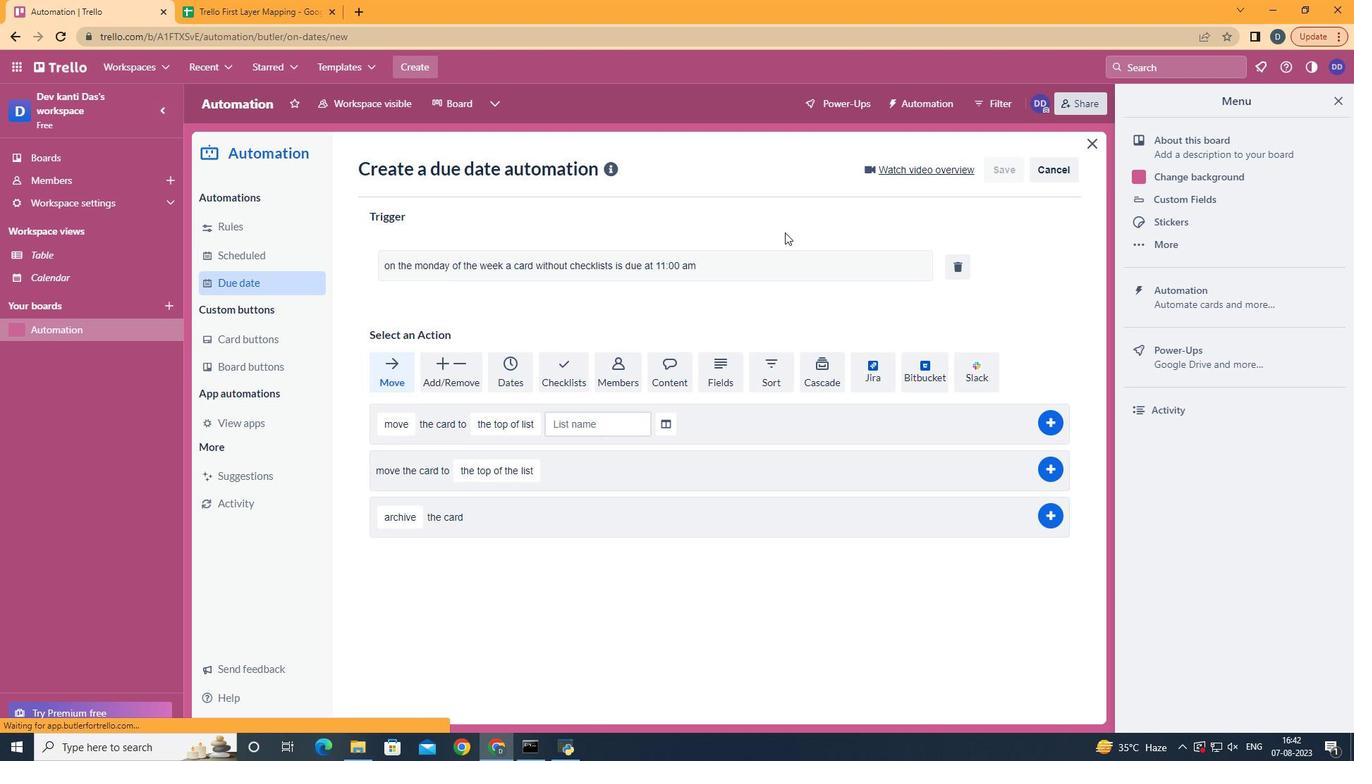 
